 Task: Create a new event for a project debrief and lessons learned meeting on the 16th at 8:30 PM to 9:00 PM.
Action: Mouse moved to (44, 77)
Screenshot: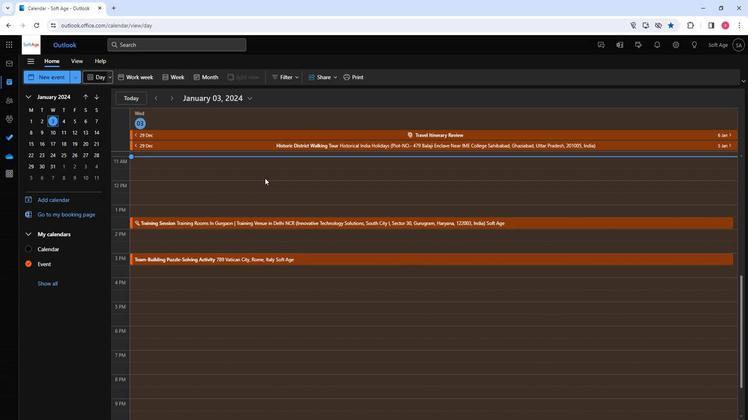 
Action: Mouse pressed left at (44, 77)
Screenshot: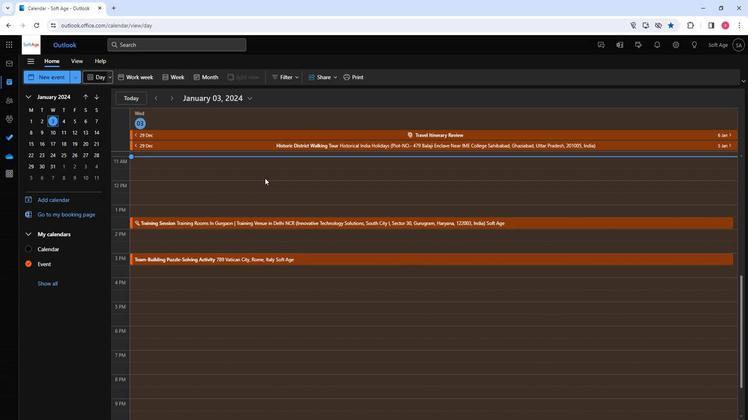 
Action: Mouse moved to (192, 123)
Screenshot: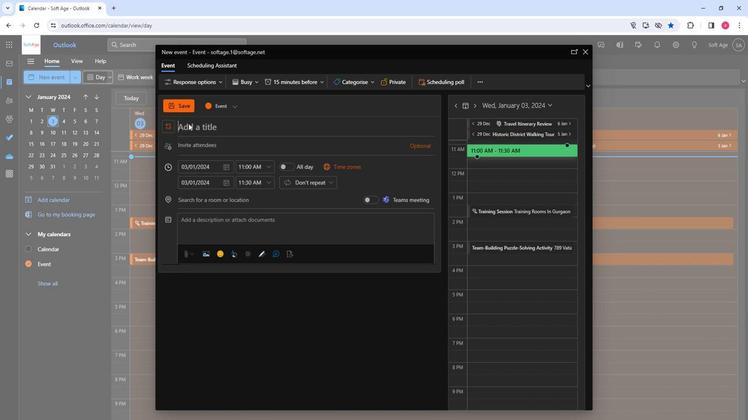 
Action: Mouse pressed left at (192, 123)
Screenshot: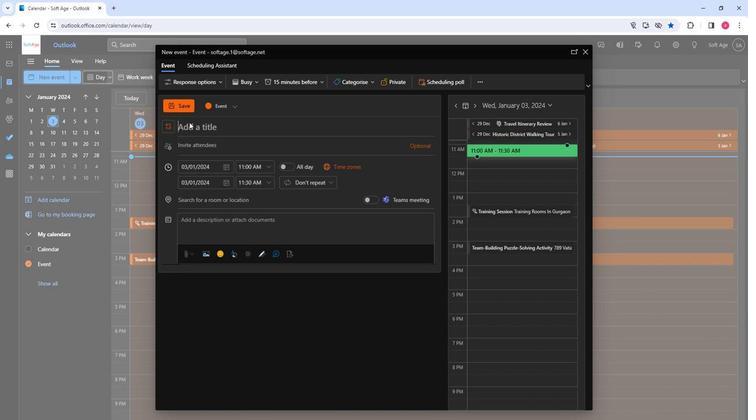 
Action: Mouse moved to (192, 125)
Screenshot: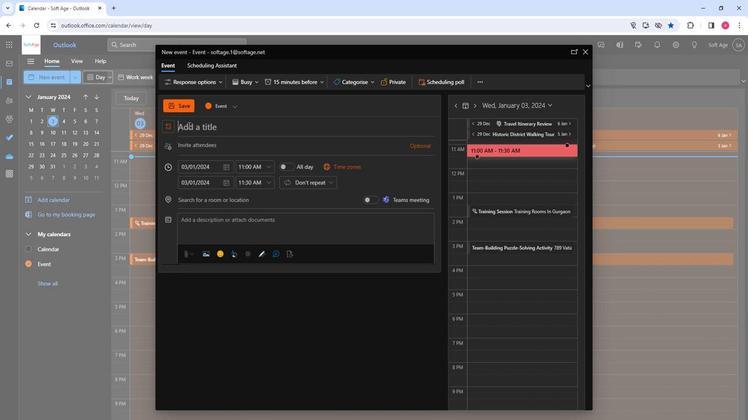 
Action: Key pressed <Key.shift>Project<Key.space><Key.shift><Key.shift><Key.shift>debreif<Key.space><Key.shift><Key.shift>And<Key.backspace><Key.backspace><Key.backspace><Key.backspace>
Screenshot: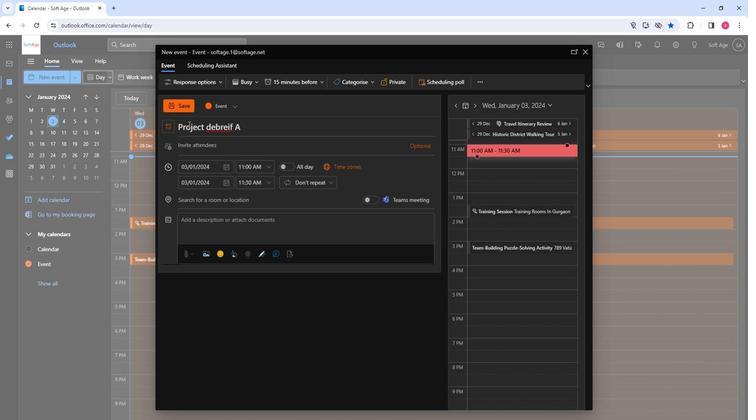 
Action: Mouse moved to (192, 125)
Screenshot: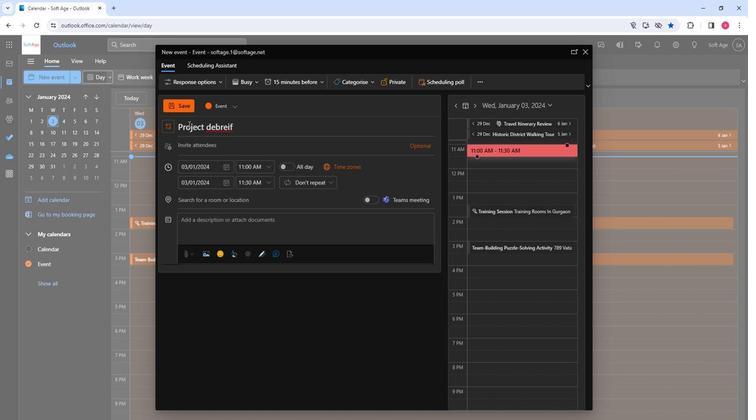
Action: Key pressed <Key.backspace>
Screenshot: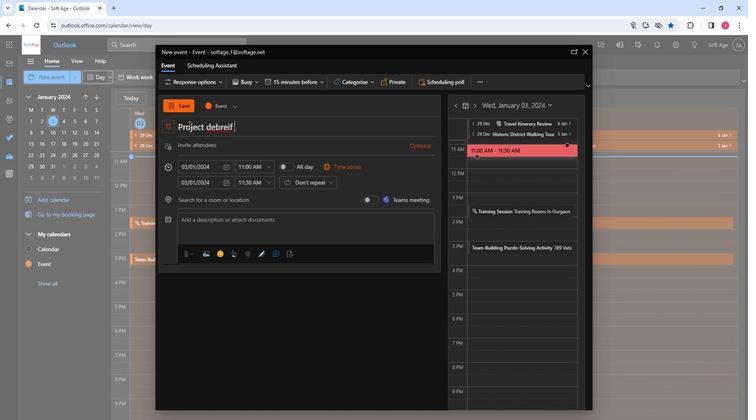 
Action: Mouse moved to (193, 125)
Screenshot: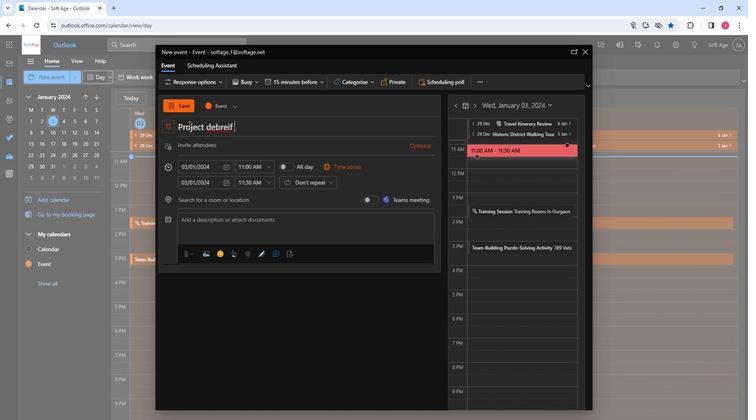 
Action: Key pressed <Key.backspace><Key.backspace>
Screenshot: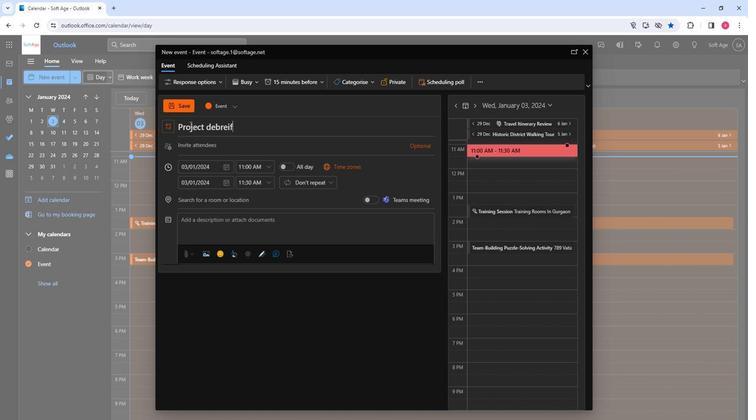 
Action: Mouse moved to (198, 152)
Screenshot: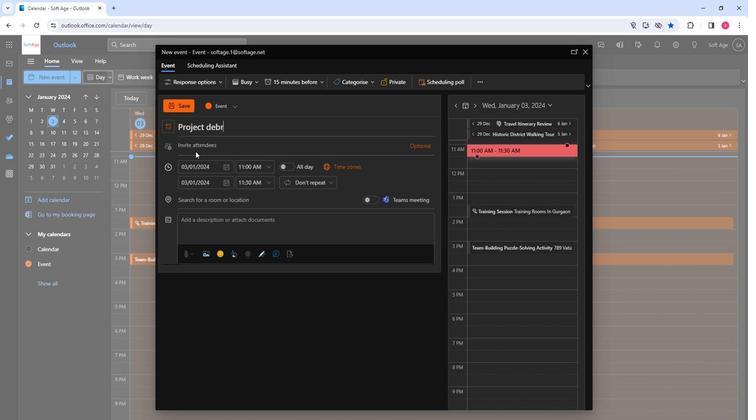 
Action: Key pressed <Key.backspace>
Screenshot: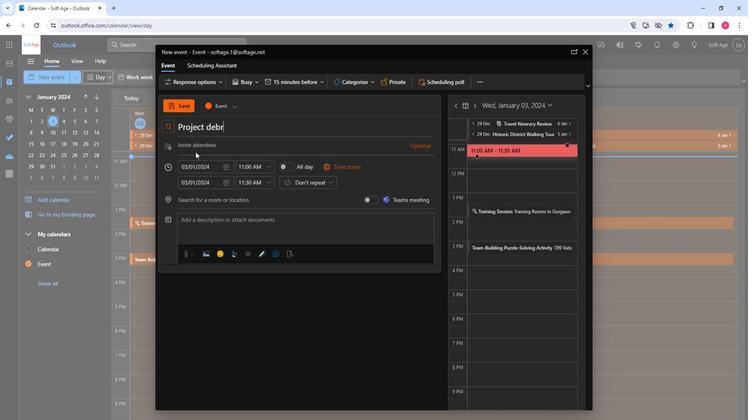 
Action: Mouse moved to (199, 152)
Screenshot: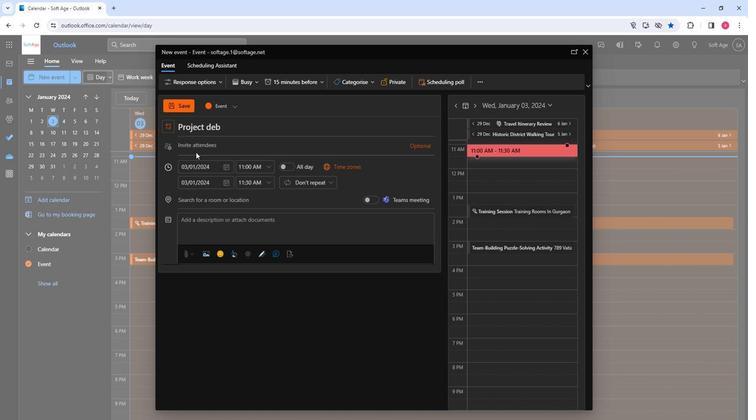 
Action: Key pressed <Key.backspace>
Screenshot: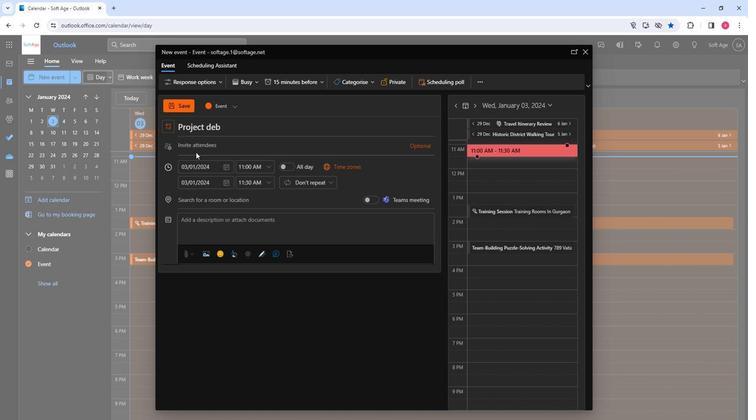 
Action: Mouse moved to (201, 153)
Screenshot: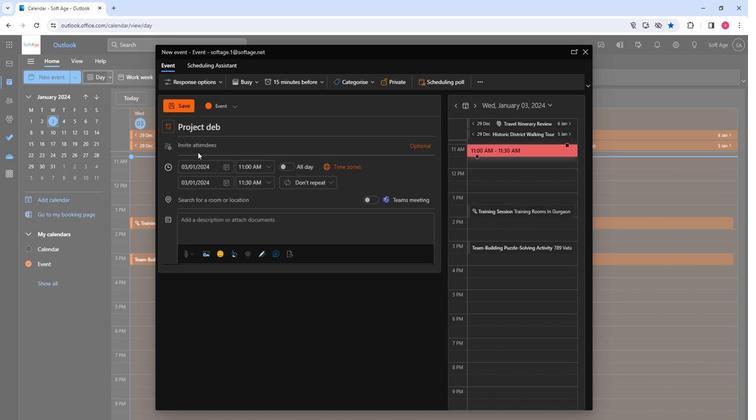 
Action: Key pressed <Key.backspace>
Screenshot: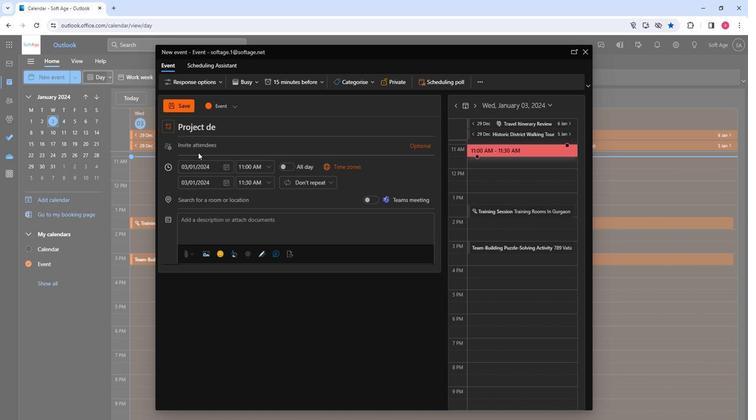 
Action: Mouse moved to (201, 153)
Screenshot: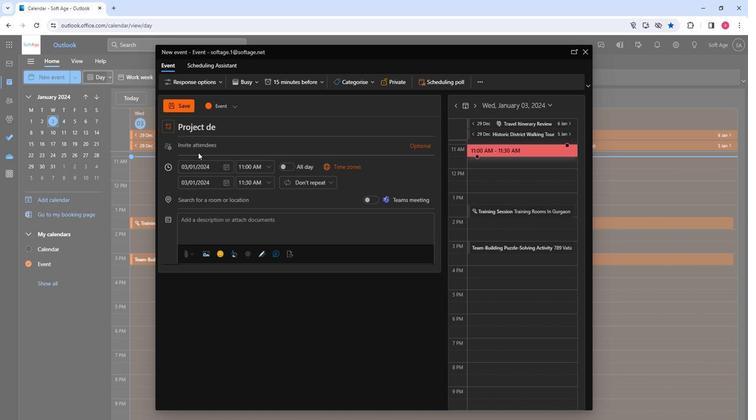 
Action: Key pressed <Key.backspace><Key.shift>Debreif<Key.space><Key.shift>And<Key.backspace><Key.backspace><Key.backspace><Key.backspace><Key.backspace><Key.backspace><Key.backspace>ief<Key.space>and<Key.space><Key.backspace><Key.backspace><Key.backspace><Key.backspace><Key.shift>And<Key.space><Key.shift><Key.shift><Key.shift><Key.shift><Key.shift><Key.shift><Key.shift><Key.shift><Key.shift><Key.shift><Key.shift><Key.shift><Key.shift><Key.shift><Key.shift><Key.shift><Key.shift><Key.shift><Key.shift><Key.shift><Key.shift><Key.shift><Key.shift><Key.shift><Key.shift><Key.shift><Key.shift><Key.shift><Key.shift><Key.shift><Key.shift><Key.shift><Key.shift><Key.shift><Key.shift><Key.shift><Key.shift><Key.shift><Key.shift><Key.shift><Key.shift><Key.shift><Key.shift><Key.shift><Key.shift><Key.shift><Key.shift><Key.shift><Key.shift><Key.shift><Key.shift><Key.shift><Key.shift><Key.shift><Key.shift><Key.shift><Key.shift><Key.shift><Key.shift><Key.shift><Key.shift><Key.shift><Key.shift><Key.shift><Key.shift><Key.shift><Key.shift><Key.shift><Key.shift><Key.shift><Key.shift><Key.shift><Key.shift><Key.shift><Key.shift><Key.shift><Key.shift><Key.shift><Key.shift><Key.shift><Key.shift><Key.shift><Key.shift><Key.shift><Key.shift><Key.shift><Key.shift><Key.shift><Key.shift><Key.shift><Key.shift><Key.shift><Key.shift><Key.shift><Key.shift><Key.shift><Key.shift><Key.shift><Key.shift><Key.shift><Key.shift><Key.shift><Key.shift><Key.shift><Key.shift><Key.shift><Key.shift><Key.shift><Key.shift><Key.shift><Key.shift><Key.shift><Key.shift><Key.shift><Key.shift><Key.shift><Key.shift><Key.shift><Key.shift><Key.shift><Key.shift><Key.shift><Key.shift><Key.shift><Key.shift><Key.shift><Key.shift><Key.shift><Key.shift><Key.shift><Key.shift><Key.shift><Key.shift><Key.shift><Key.shift><Key.shift><Key.shift><Key.shift><Key.shift><Key.shift><Key.shift><Key.shift><Key.shift><Key.shift><Key.shift><Key.shift><Key.shift><Key.shift><Key.shift><Key.shift>Lesson<Key.space><Key.shift><Key.shift><Key.shift><Key.shift><Key.shift><Key.shift><Key.shift>Learned<Key.space><Key.shift>Meeting
Screenshot: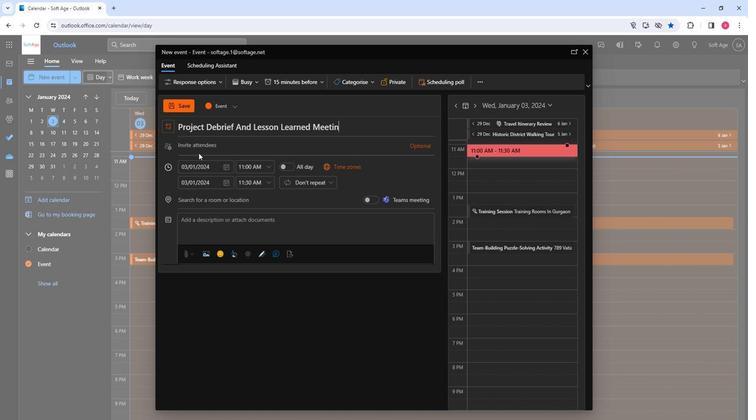 
Action: Mouse moved to (227, 149)
Screenshot: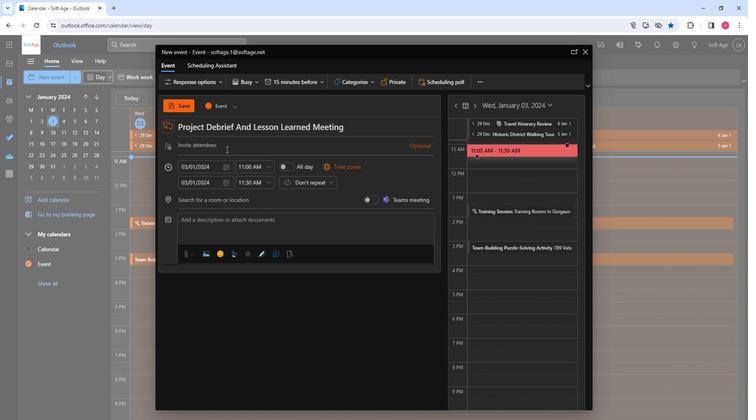 
Action: Mouse pressed left at (227, 149)
Screenshot: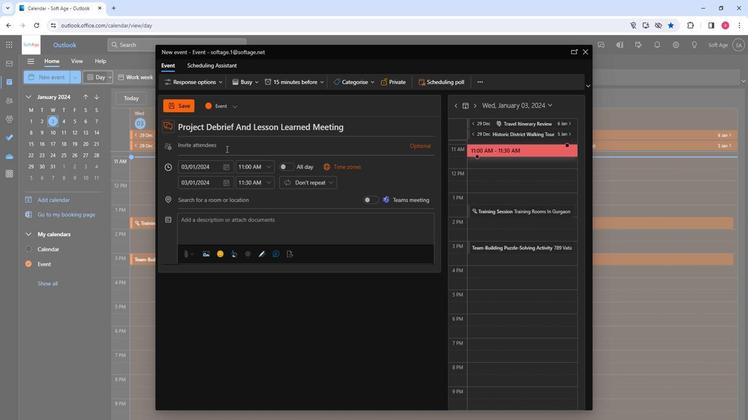 
Action: Key pressed so
Screenshot: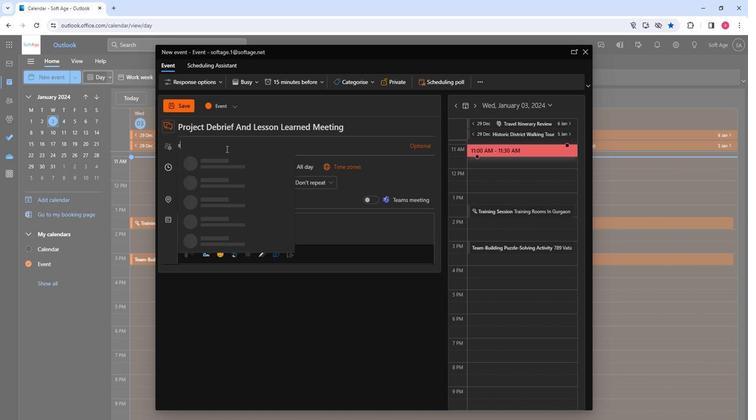
Action: Mouse moved to (225, 185)
Screenshot: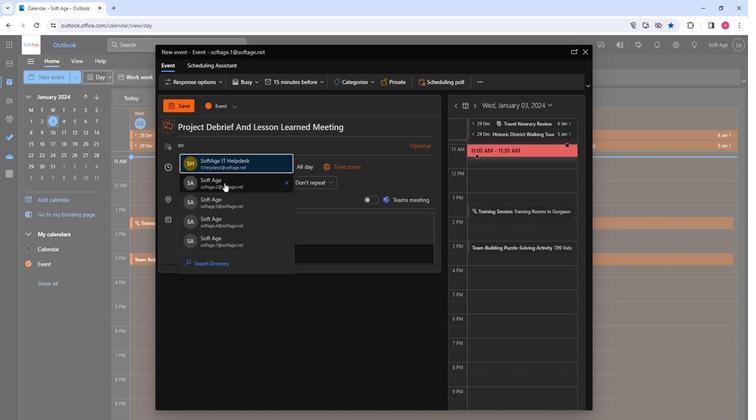 
Action: Mouse pressed left at (225, 185)
Screenshot: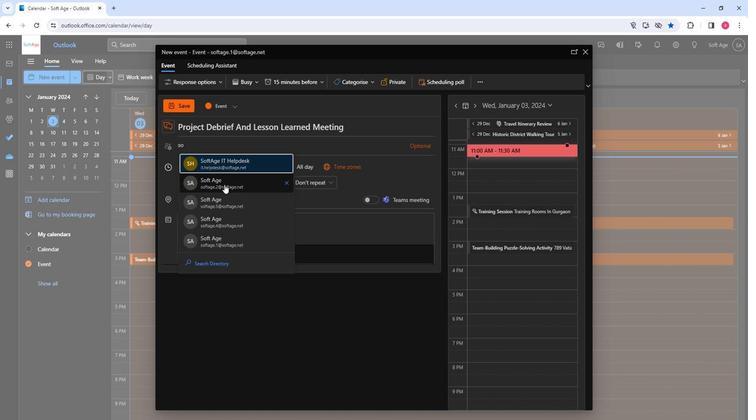 
Action: Mouse moved to (226, 185)
Screenshot: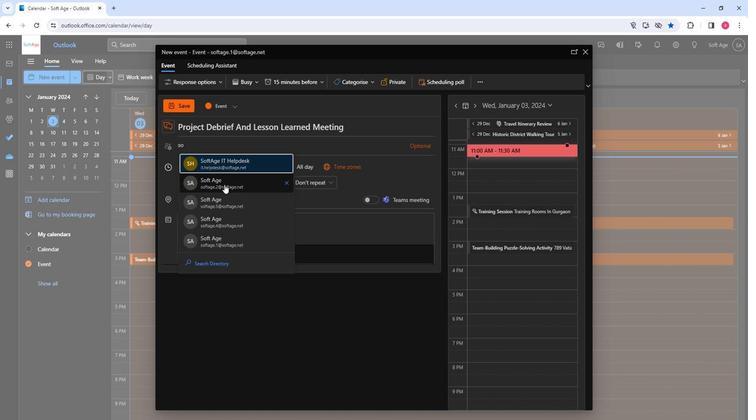 
Action: Key pressed so
Screenshot: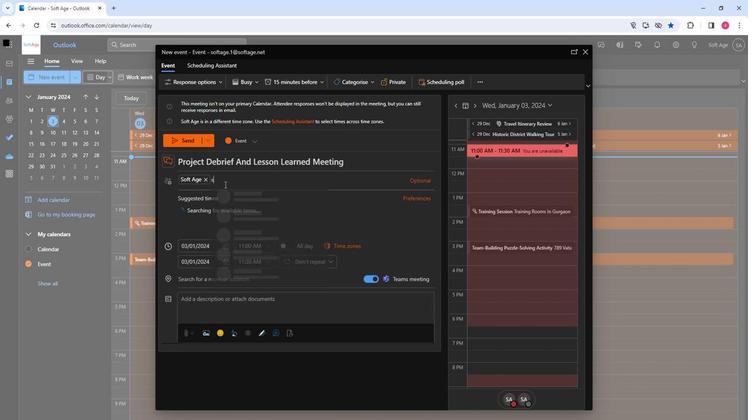
Action: Mouse moved to (242, 243)
Screenshot: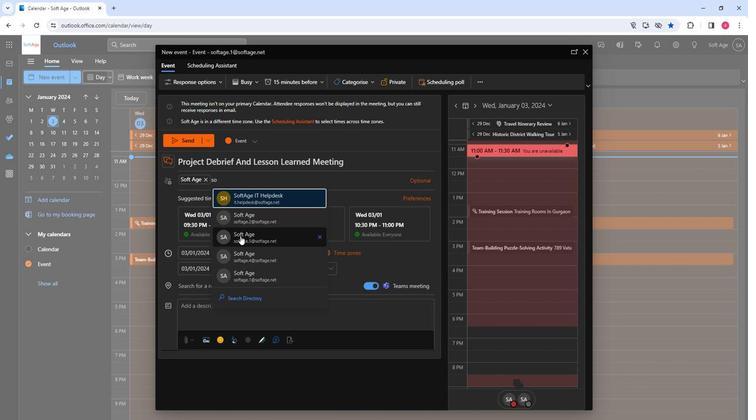 
Action: Mouse pressed left at (242, 243)
Screenshot: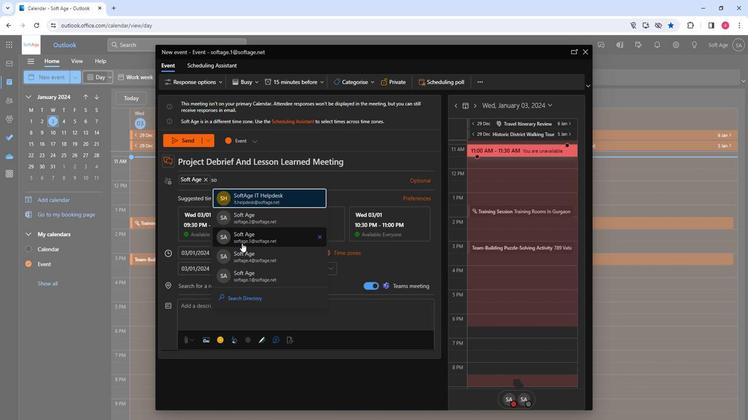 
Action: Key pressed so
Screenshot: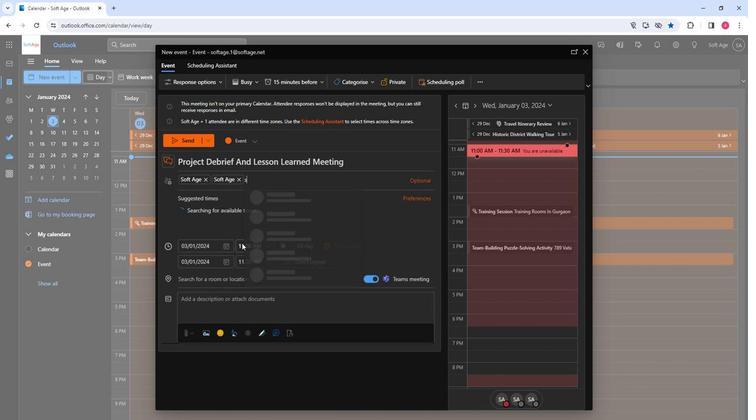 
Action: Mouse moved to (285, 260)
Screenshot: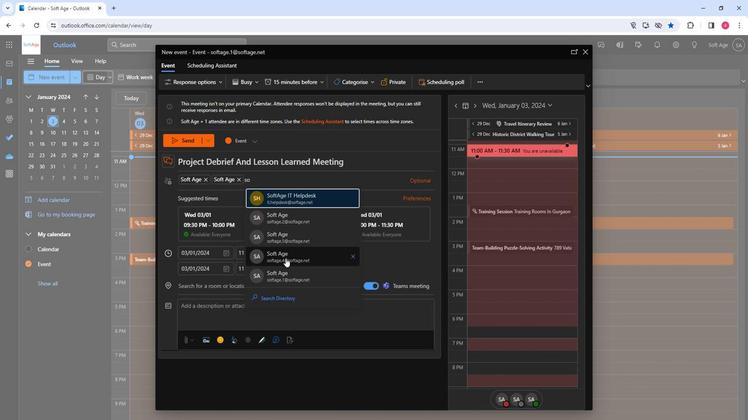 
Action: Mouse pressed left at (285, 260)
Screenshot: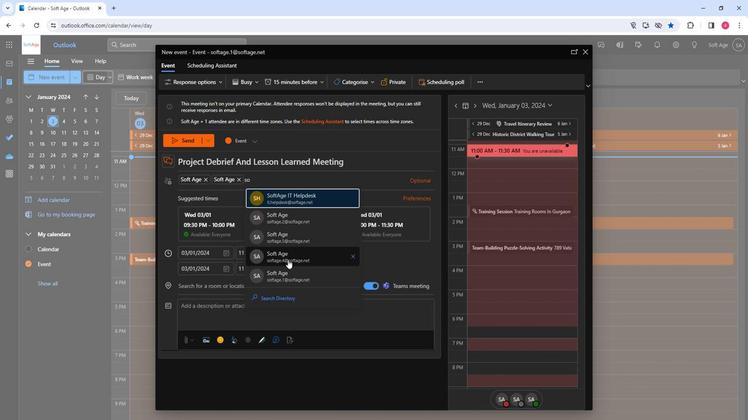 
Action: Key pressed so
Screenshot: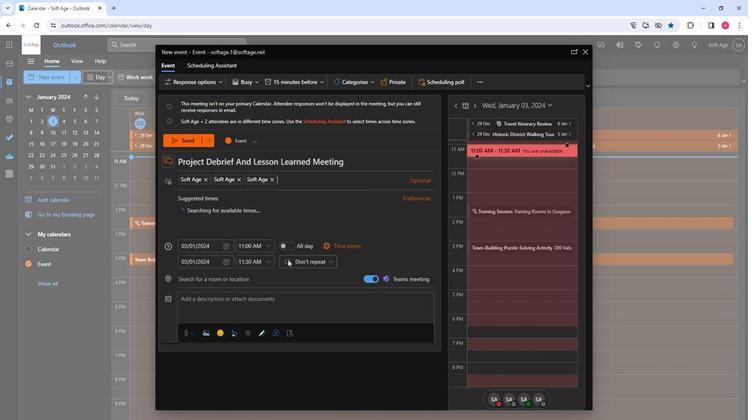 
Action: Mouse moved to (295, 269)
Screenshot: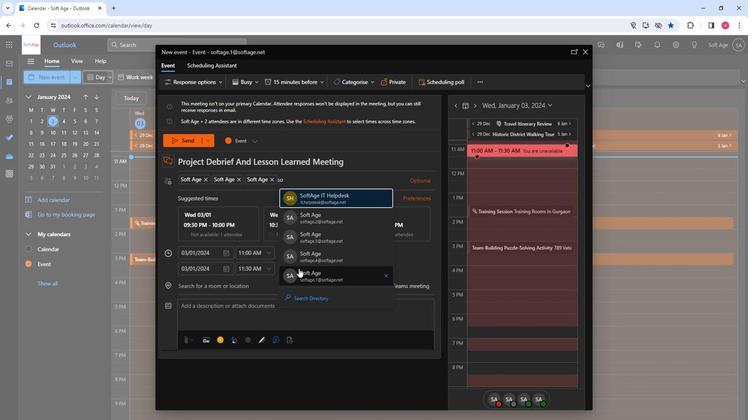 
Action: Mouse pressed left at (295, 269)
Screenshot: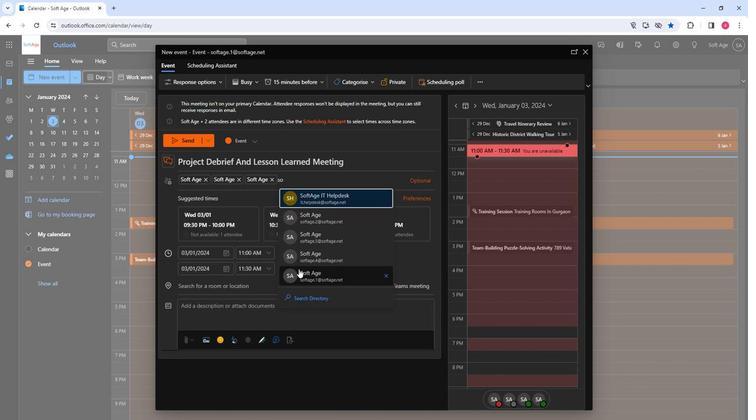 
Action: Mouse moved to (228, 254)
Screenshot: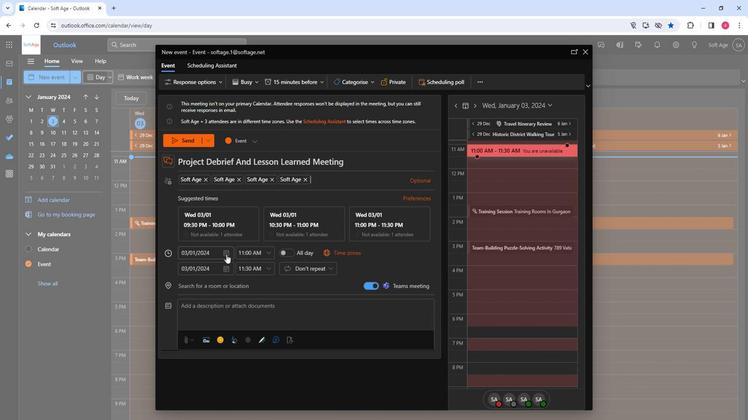 
Action: Mouse pressed left at (228, 254)
Screenshot: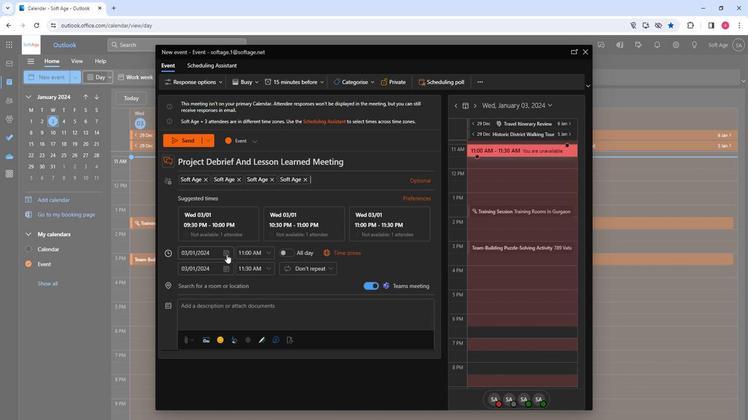 
Action: Mouse moved to (203, 318)
Screenshot: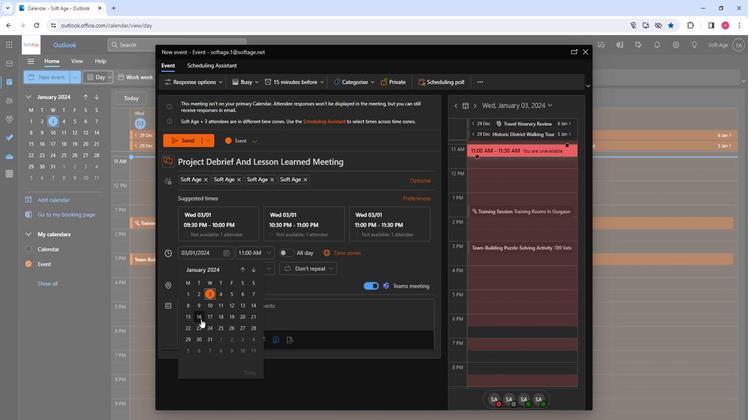 
Action: Mouse pressed left at (203, 318)
Screenshot: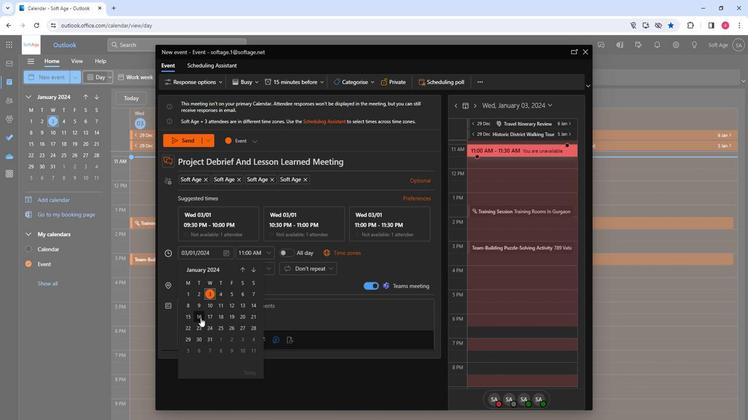 
Action: Mouse moved to (264, 254)
Screenshot: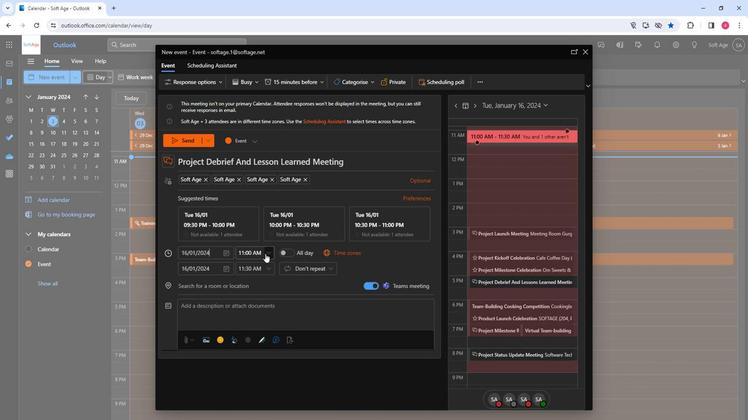 
Action: Mouse pressed left at (264, 254)
Screenshot: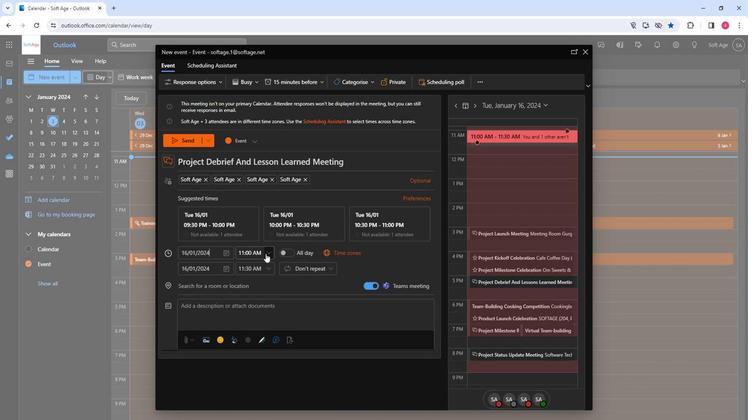 
Action: Mouse moved to (255, 285)
Screenshot: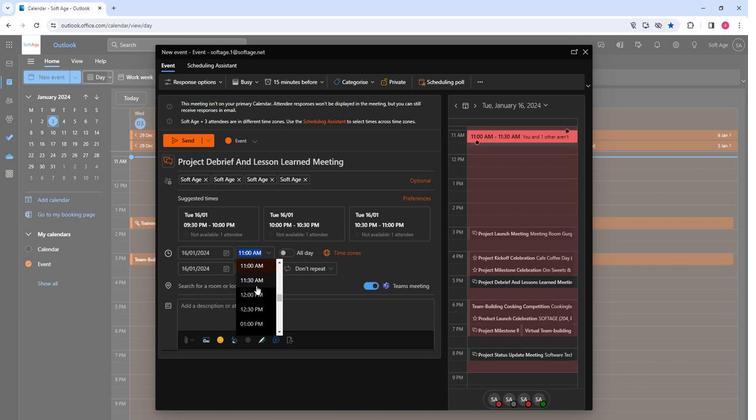 
Action: Mouse scrolled (255, 285) with delta (0, 0)
Screenshot: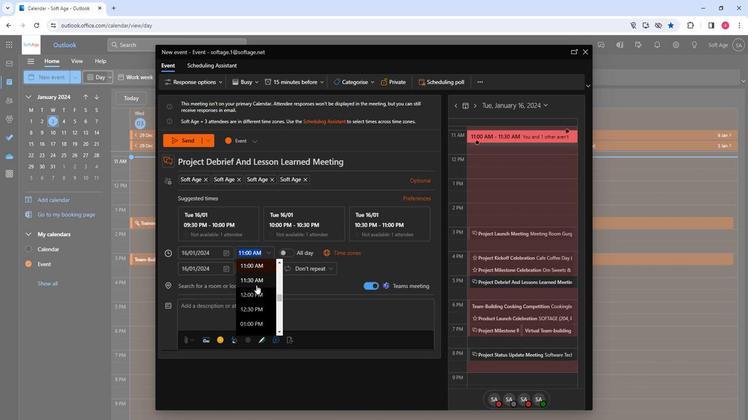 
Action: Mouse moved to (258, 291)
Screenshot: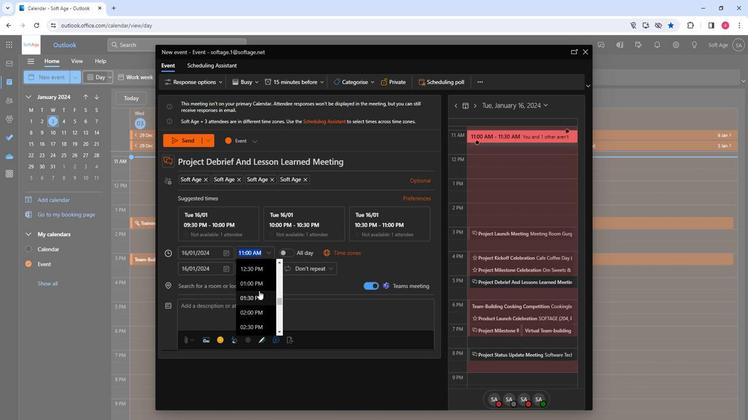 
Action: Mouse scrolled (258, 290) with delta (0, 0)
Screenshot: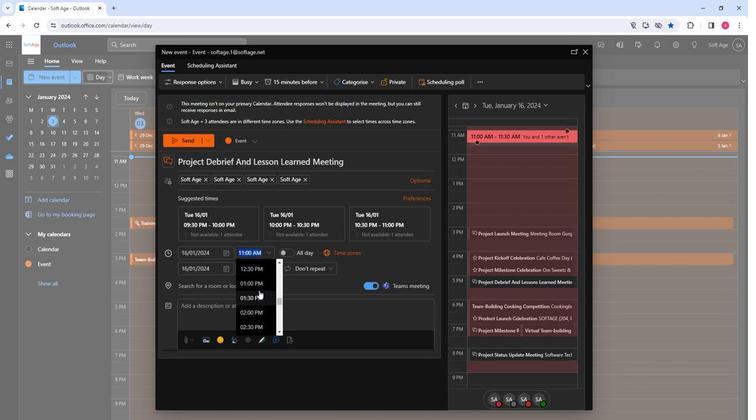 
Action: Mouse scrolled (258, 291) with delta (0, 0)
Screenshot: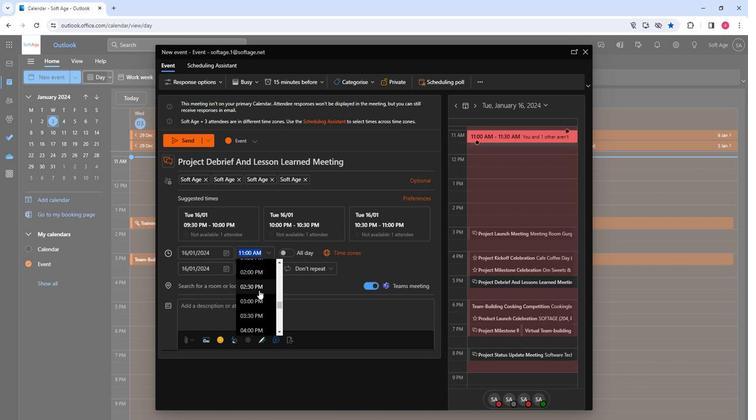 
Action: Mouse moved to (256, 300)
Screenshot: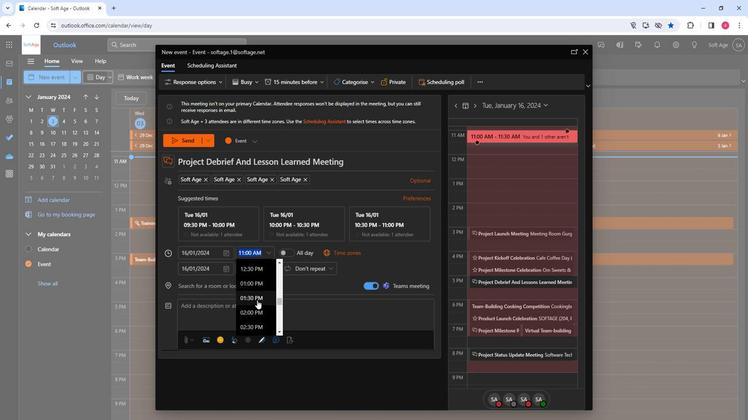 
Action: Mouse scrolled (256, 300) with delta (0, 0)
Screenshot: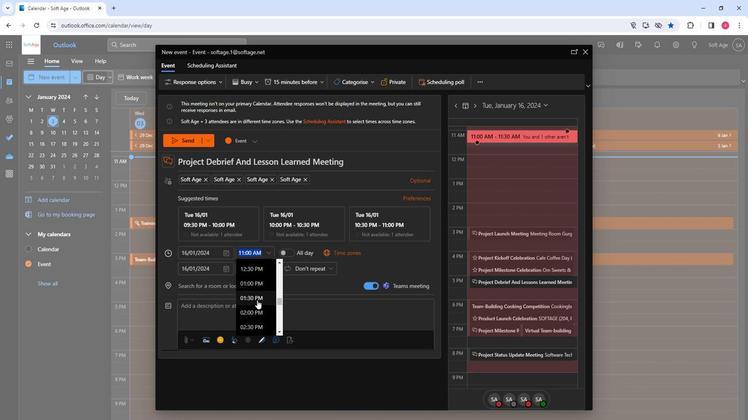 
Action: Mouse scrolled (256, 300) with delta (0, 0)
Screenshot: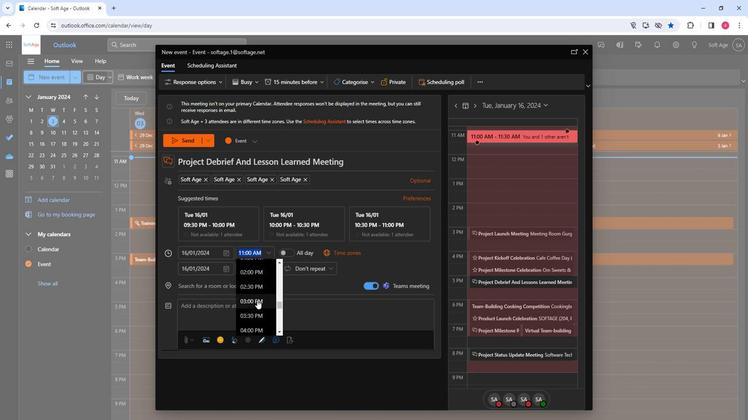 
Action: Mouse scrolled (256, 300) with delta (0, 0)
Screenshot: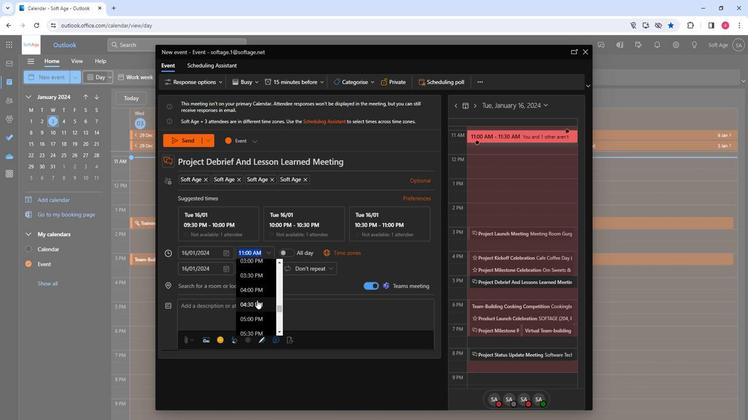 
Action: Mouse moved to (258, 294)
Screenshot: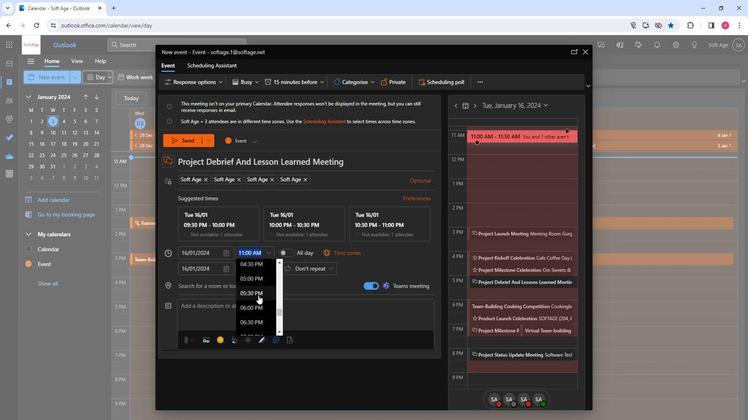 
Action: Mouse scrolled (258, 294) with delta (0, 0)
Screenshot: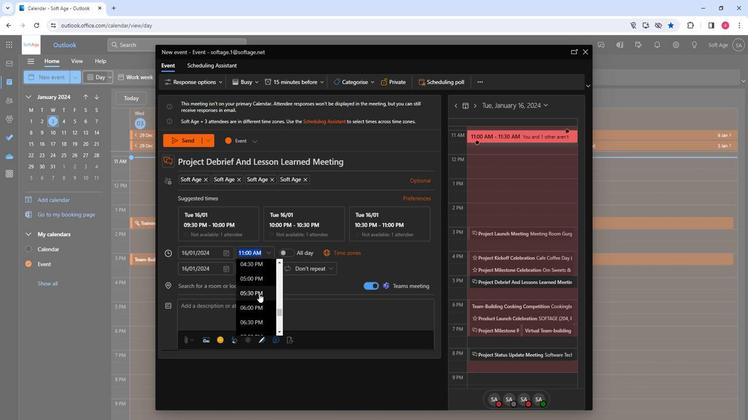 
Action: Mouse moved to (256, 283)
Screenshot: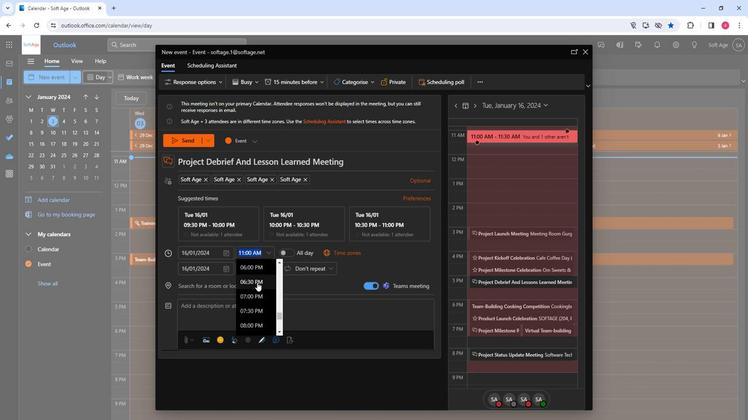 
Action: Mouse scrolled (256, 283) with delta (0, 0)
Screenshot: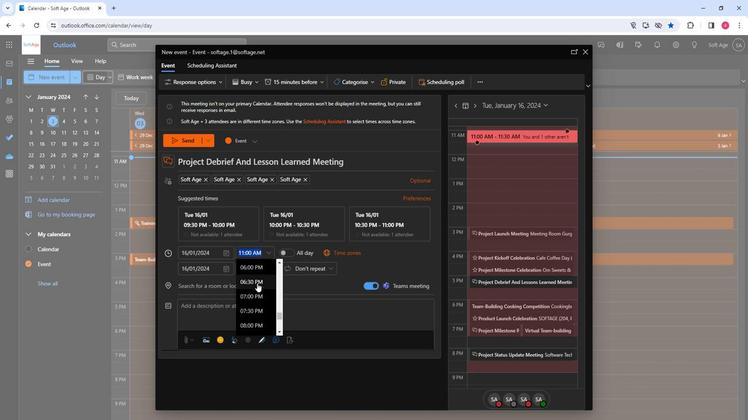 
Action: Mouse moved to (256, 301)
Screenshot: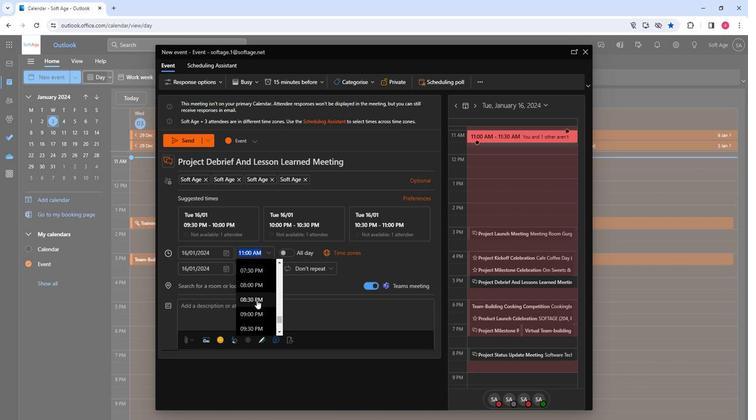 
Action: Mouse pressed left at (256, 301)
Screenshot: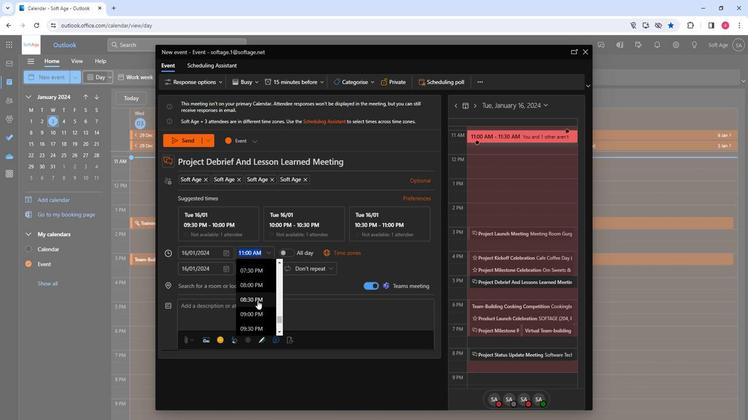 
Action: Mouse moved to (215, 283)
Screenshot: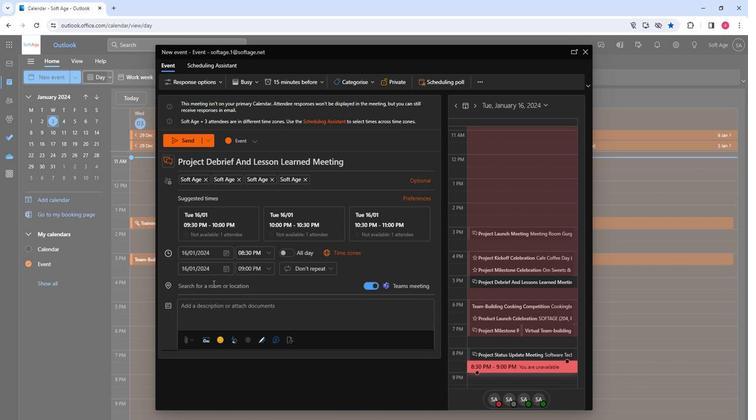 
Action: Mouse pressed left at (215, 283)
Screenshot: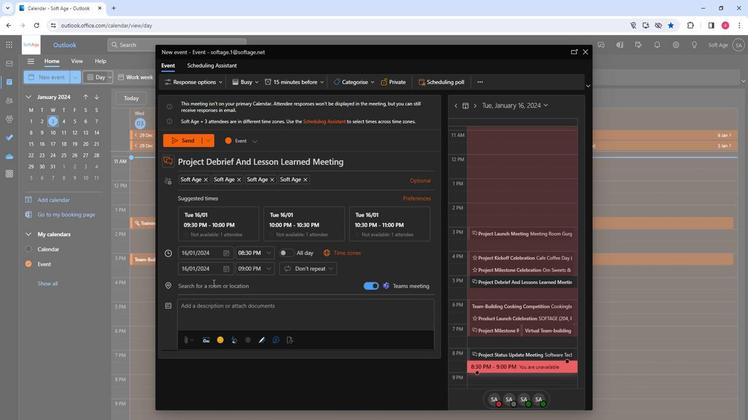 
Action: Mouse moved to (209, 288)
Screenshot: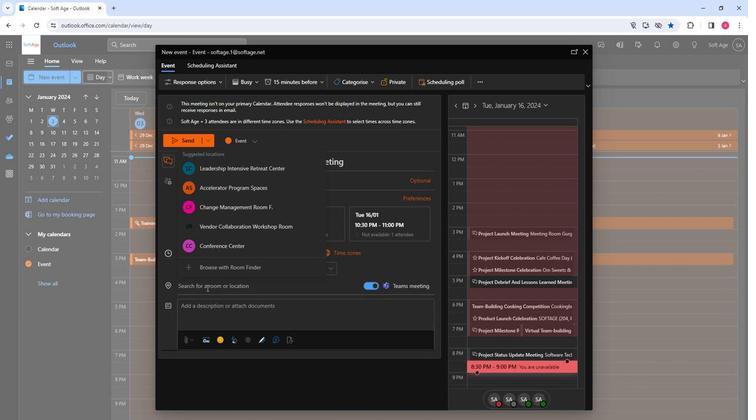 
Action: Key pressed c<Key.backspace>
Screenshot: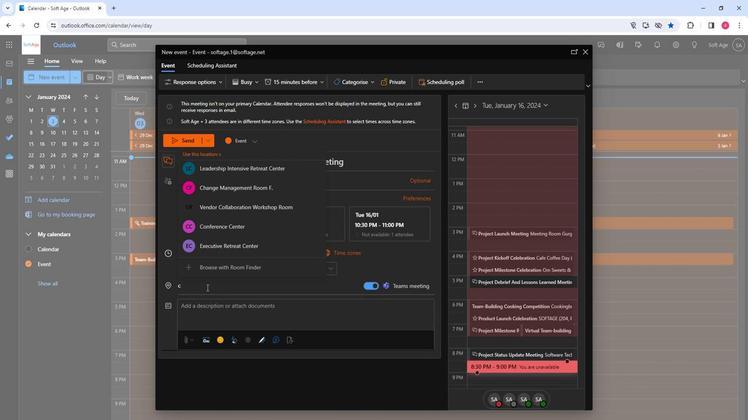 
Action: Mouse moved to (222, 308)
Screenshot: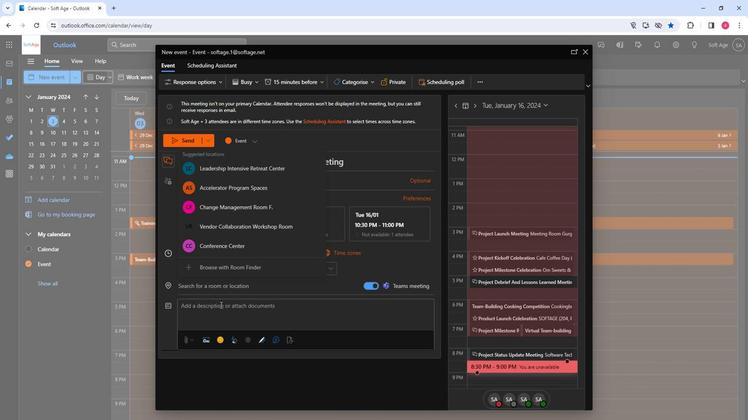 
Action: Mouse pressed left at (222, 308)
Screenshot: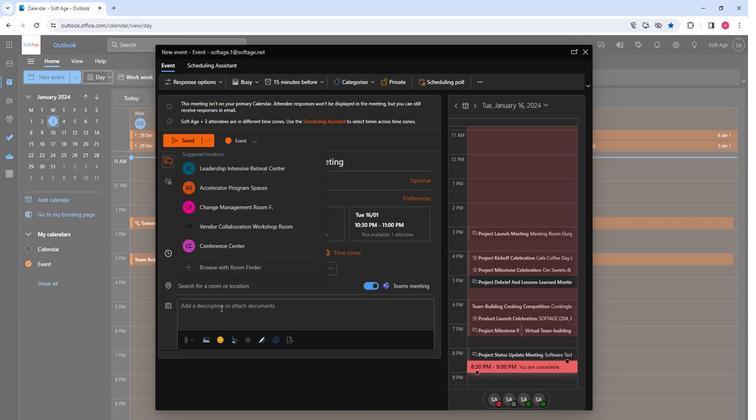 
Action: Mouse moved to (207, 288)
Screenshot: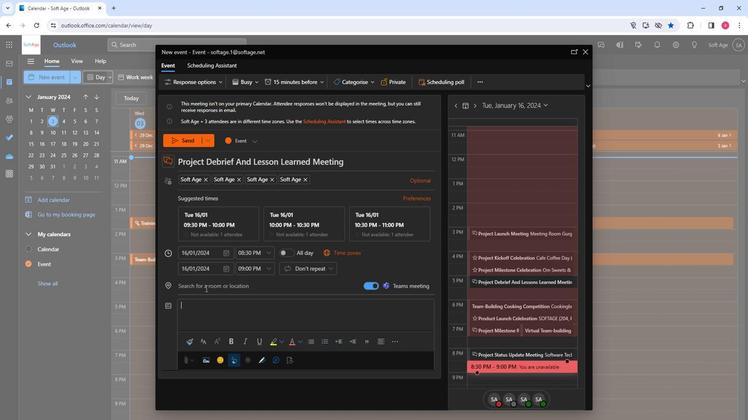 
Action: Mouse pressed left at (207, 288)
Screenshot: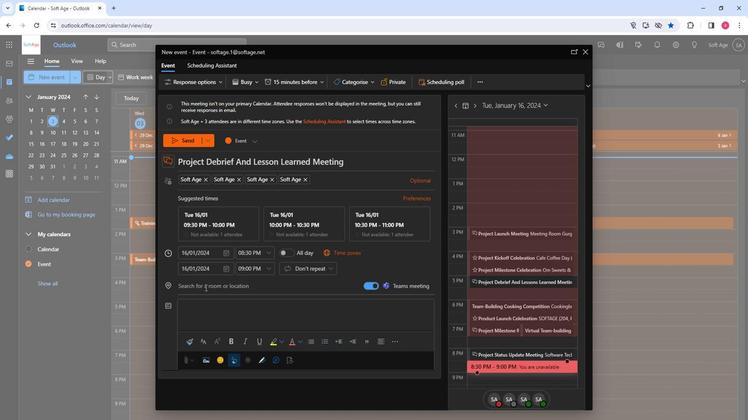 
Action: Mouse moved to (205, 316)
Screenshot: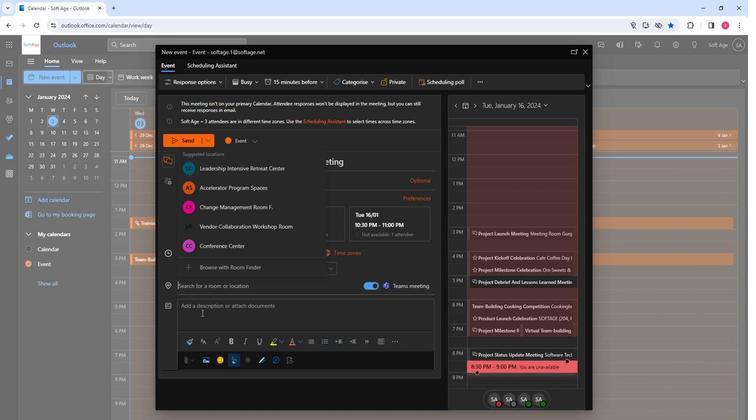 
Action: Mouse pressed left at (205, 316)
Screenshot: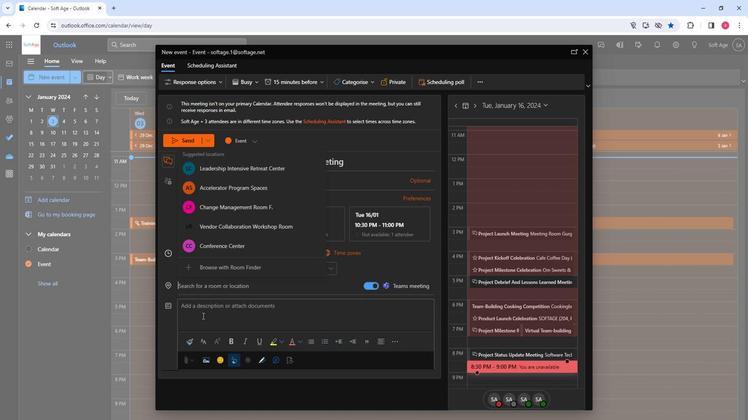 
Action: Mouse moved to (204, 290)
Screenshot: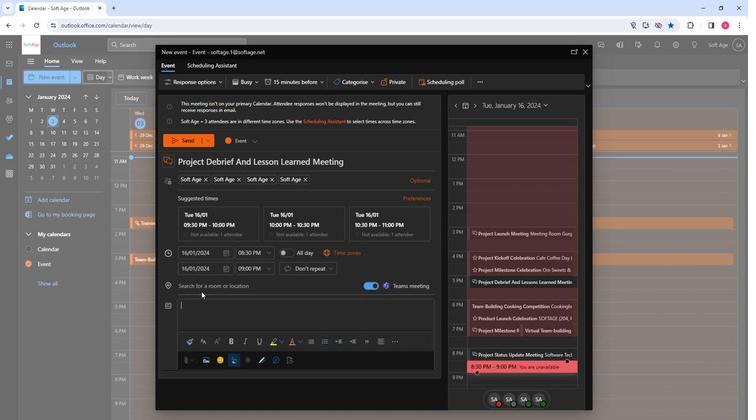 
Action: Mouse pressed left at (204, 290)
Screenshot: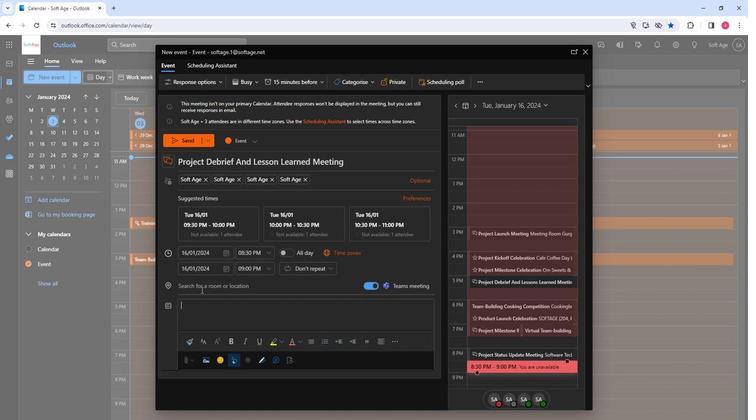
Action: Key pressed room
Screenshot: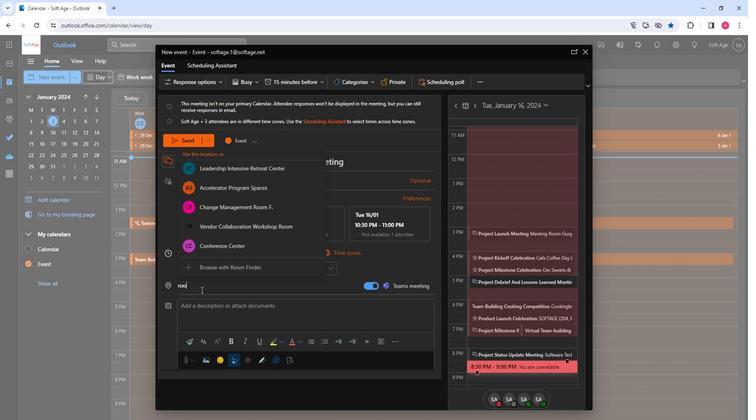 
Action: Mouse moved to (250, 228)
Screenshot: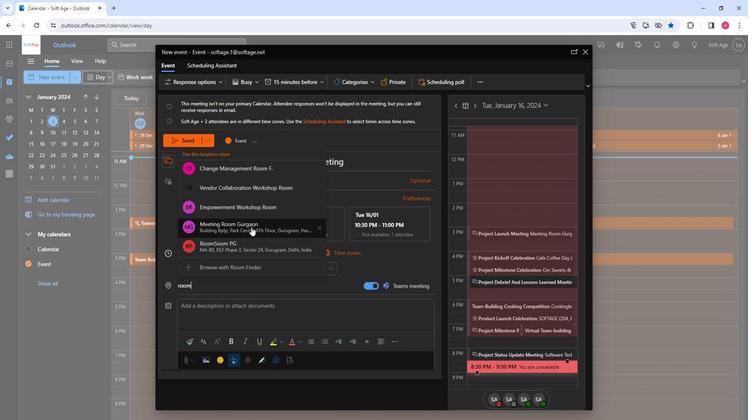 
Action: Mouse pressed left at (250, 228)
Screenshot: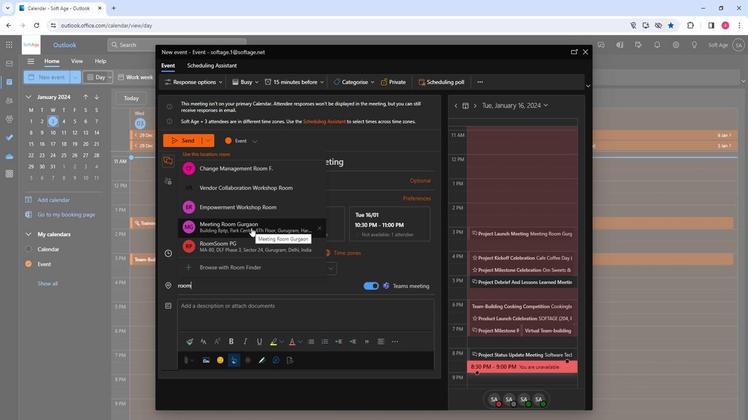 
Action: Mouse moved to (195, 305)
Screenshot: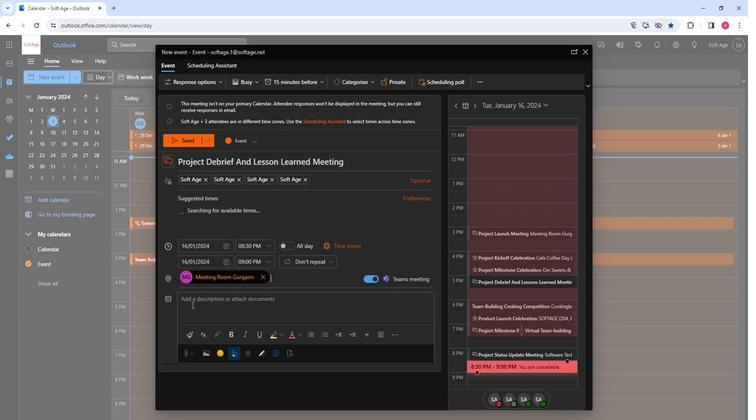 
Action: Mouse pressed left at (195, 305)
Screenshot: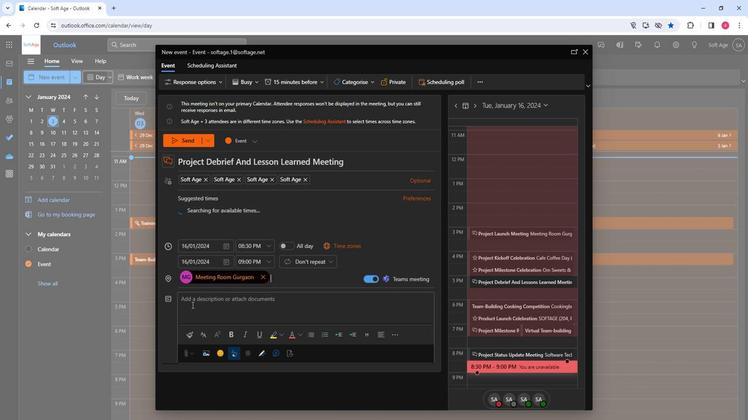 
Action: Key pressed <Key.shift>Reg<Key.backspace>flect,<Key.space>reine,<Key.space>and<Key.space><Key.backspace>
Screenshot: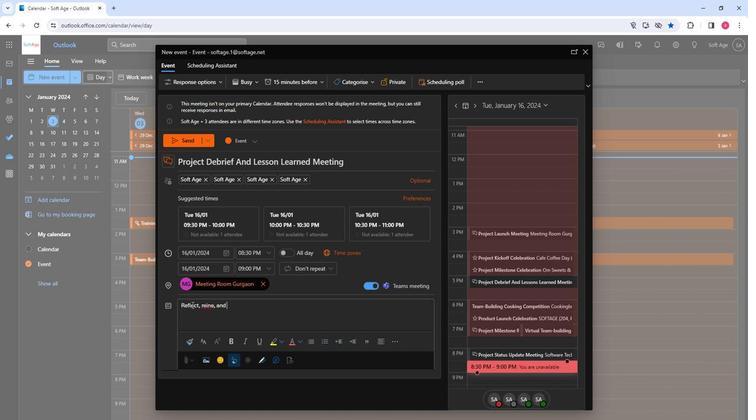 
Action: Mouse moved to (202, 311)
Screenshot: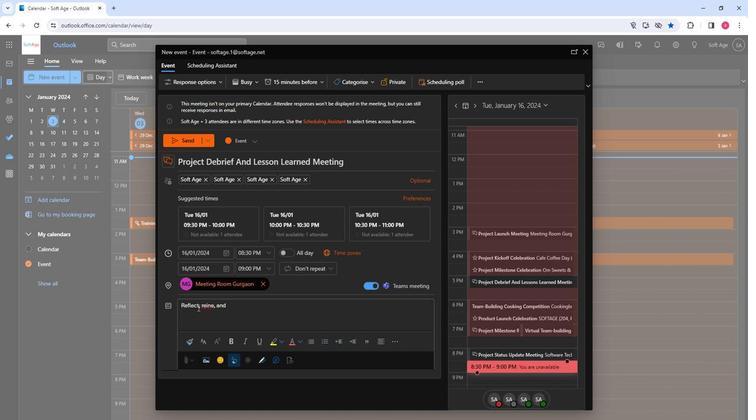 
Action: Key pressed <Key.backspace>
Screenshot: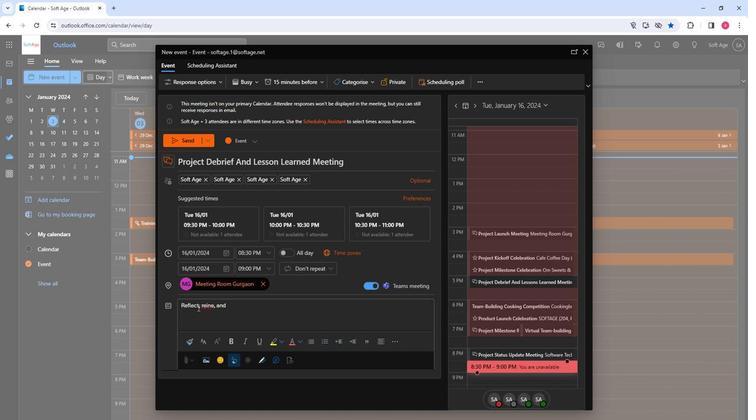 
Action: Mouse moved to (206, 313)
Screenshot: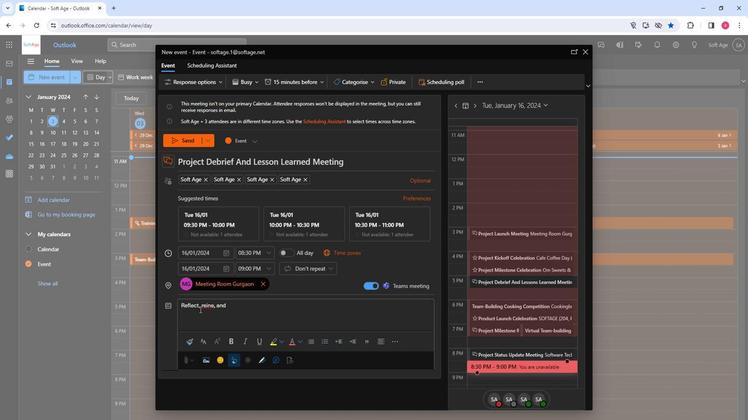 
Action: Key pressed <Key.backspace>
Screenshot: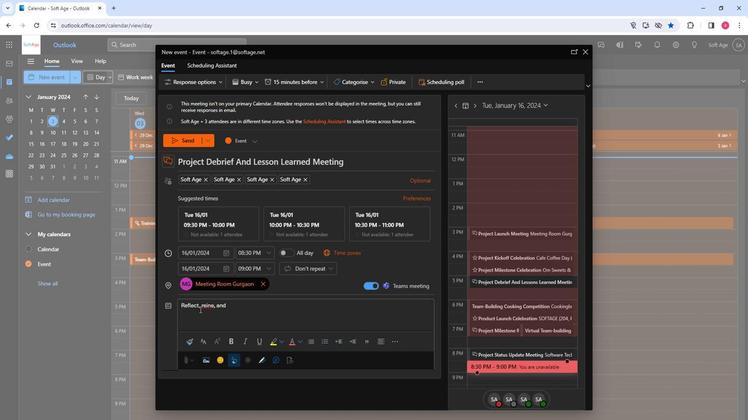 
Action: Mouse moved to (209, 316)
Screenshot: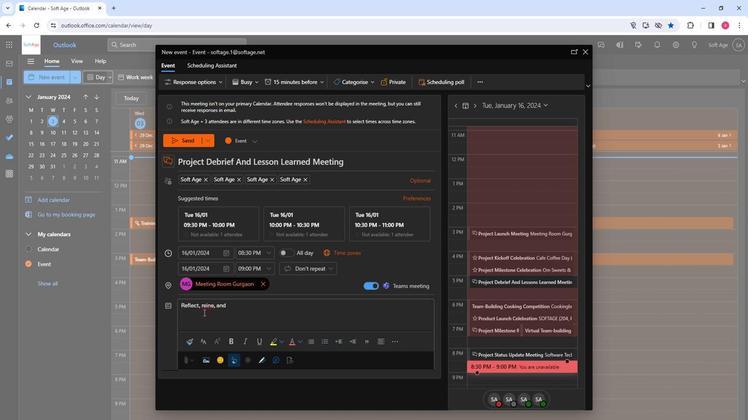 
Action: Key pressed <Key.backspace>
Screenshot: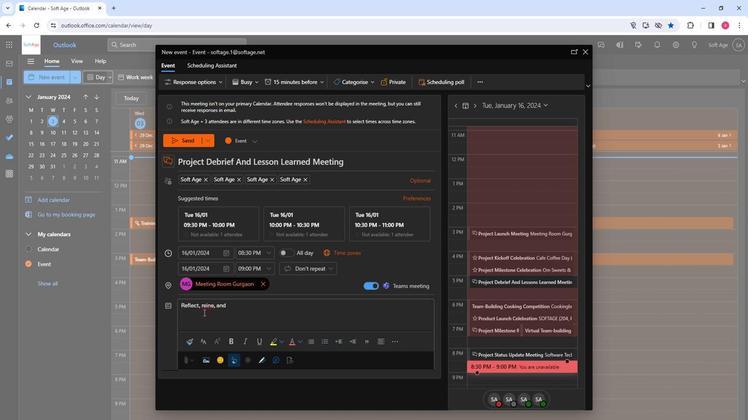 
Action: Mouse moved to (210, 318)
Screenshot: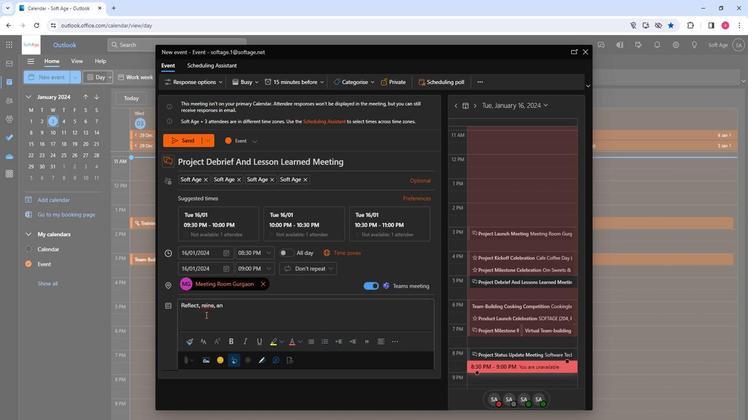 
Action: Key pressed <Key.backspace>
Screenshot: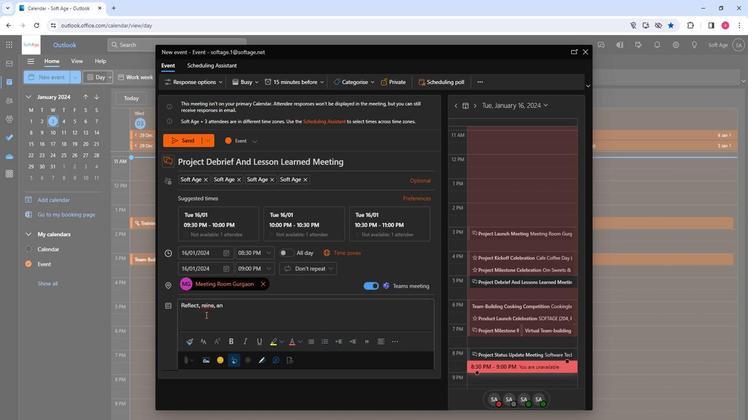
Action: Mouse moved to (211, 318)
Screenshot: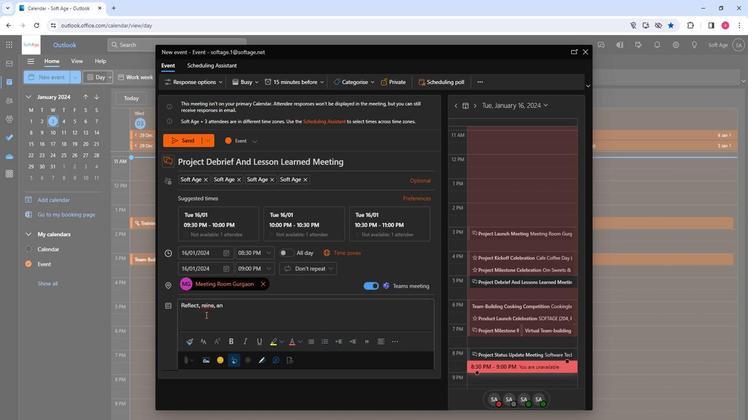 
Action: Key pressed <Key.backspace><Key.backspace><Key.backspace><Key.backspace>
Screenshot: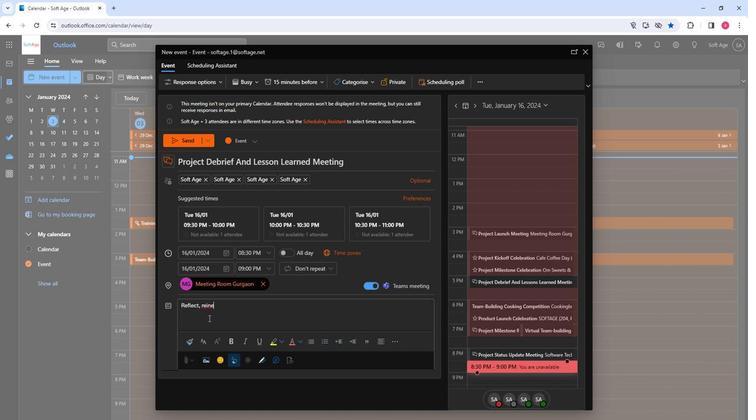 
Action: Mouse moved to (213, 318)
Screenshot: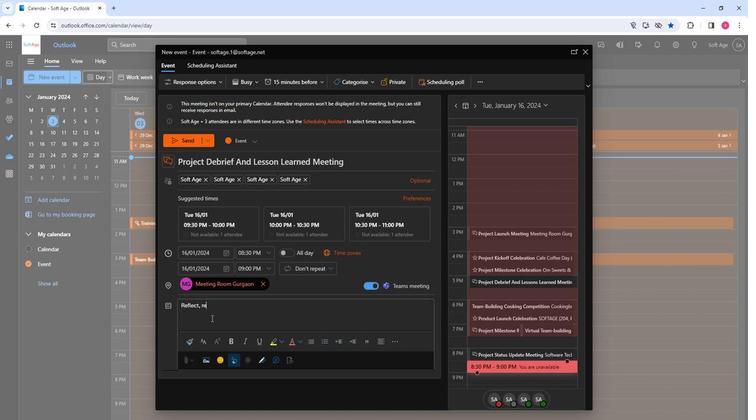 
Action: Key pressed <Key.backspace>efine,<Key.space>and<Key.space>grow<Key.shift>!<Key.space><Key.shift>Join<Key.space>our<Key.space>project<Key.space>debrief<Key.space>and<Key.space>lesson<Key.space>learned<Key.space>meeting.<Key.space><Key.shift>Evaulate<Key.space>successes,<Key.space>challenges,<Key.space>and<Key.space>collaboratively<Key.space>shape<Key.space>m<Key.backspace>a<Key.space>more<Key.space>successful<Key.space>path<Key.space>forward<Key.space><Key.shift>Celebrate<Key.space>and<Key.space>learn<Key.space>together
Screenshot: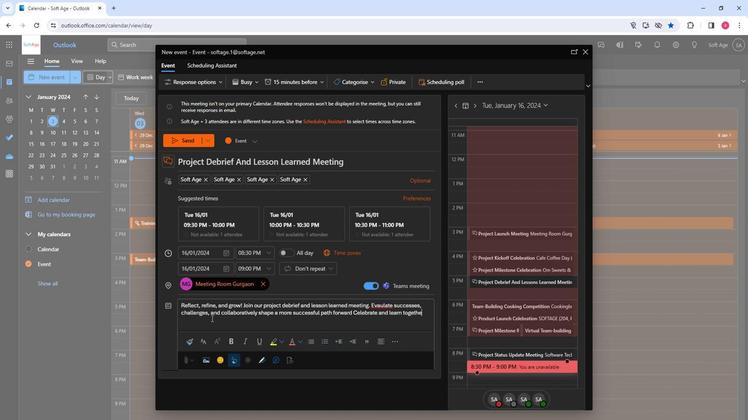 
Action: Mouse moved to (243, 319)
Screenshot: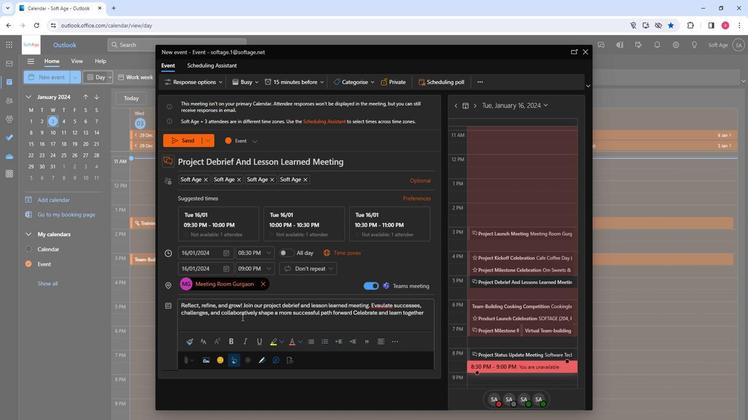 
Action: Key pressed .
Screenshot: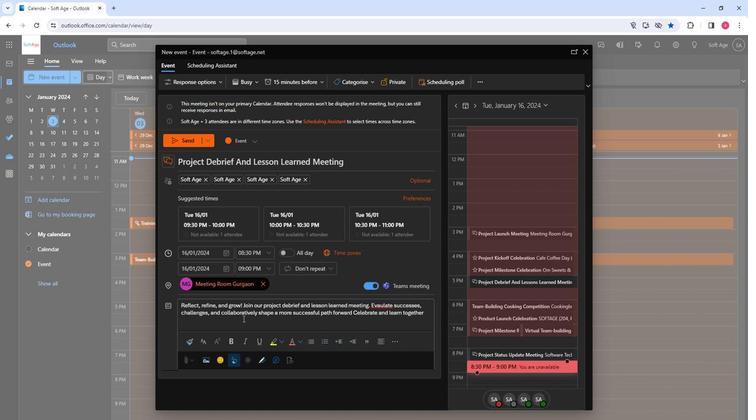 
Action: Mouse moved to (243, 313)
Screenshot: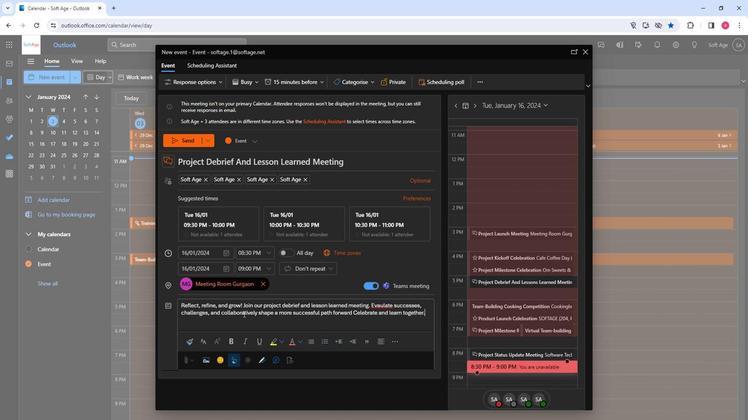 
Action: Mouse pressed left at (243, 313)
Screenshot: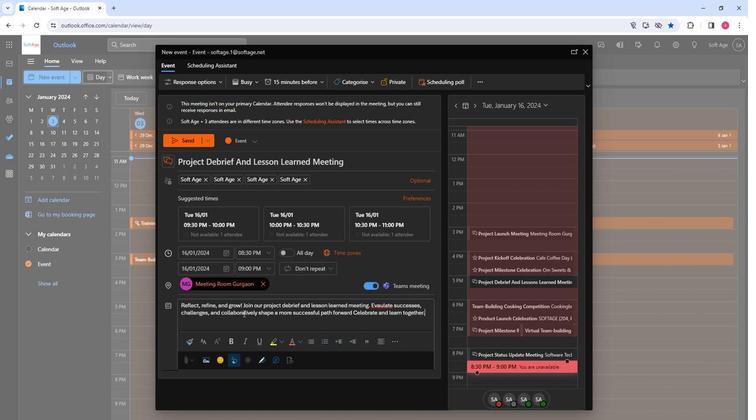 
Action: Mouse pressed left at (243, 313)
Screenshot: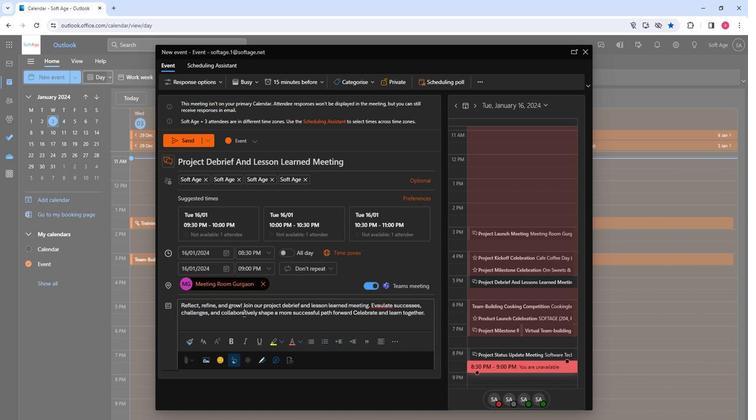 
Action: Mouse pressed left at (243, 313)
Screenshot: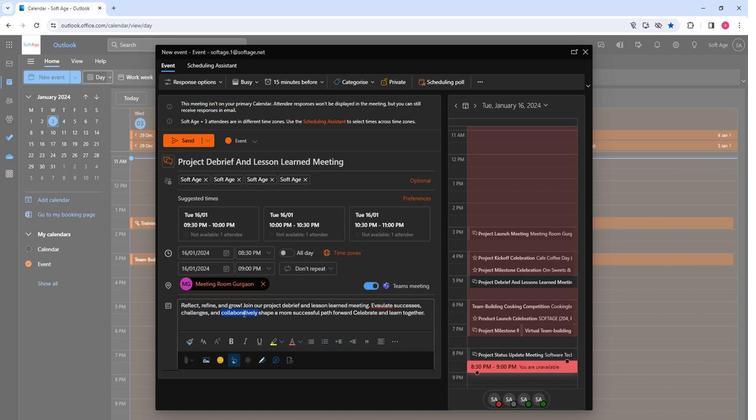 
Action: Mouse moved to (286, 300)
Screenshot: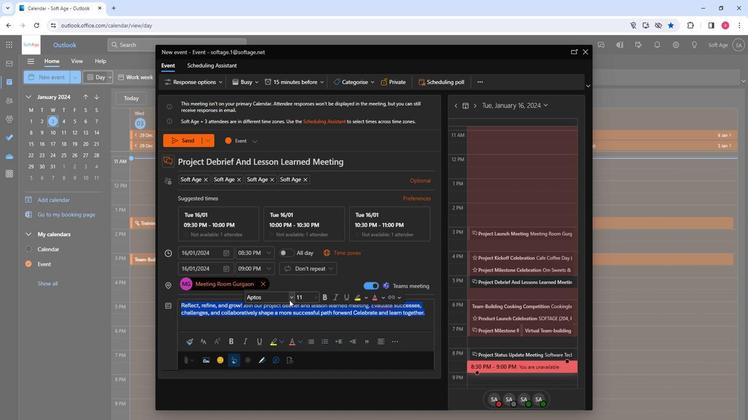 
Action: Mouse pressed left at (286, 300)
Screenshot: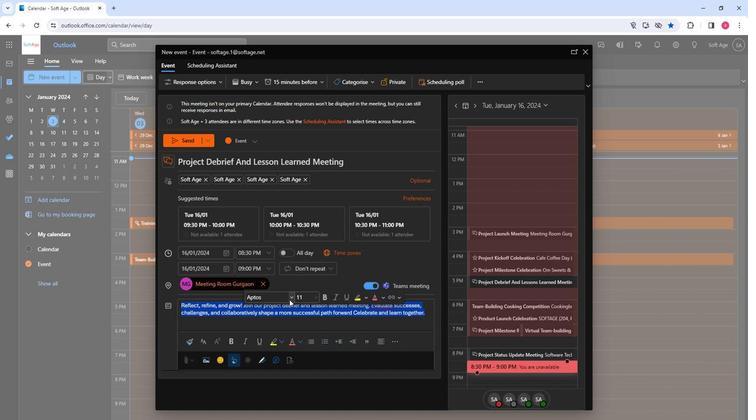 
Action: Mouse moved to (280, 261)
Screenshot: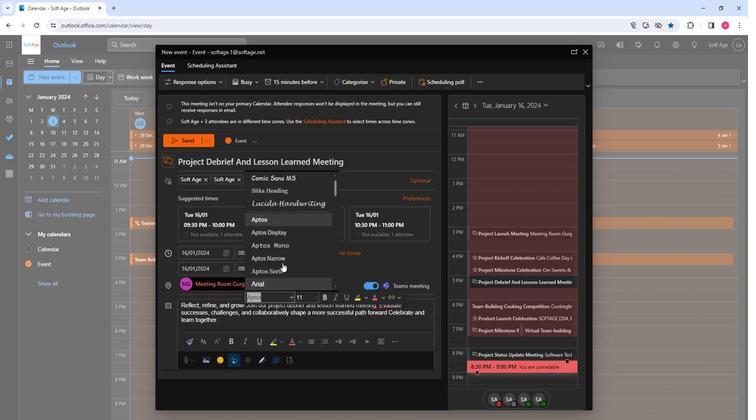 
Action: Mouse scrolled (280, 260) with delta (0, 0)
Screenshot: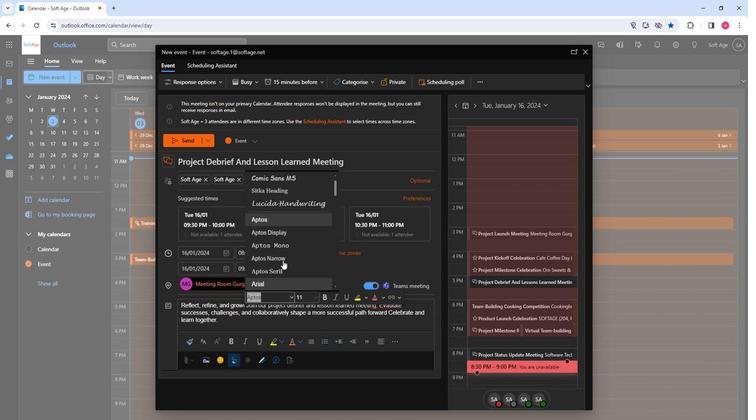 
Action: Mouse scrolled (280, 260) with delta (0, 0)
Screenshot: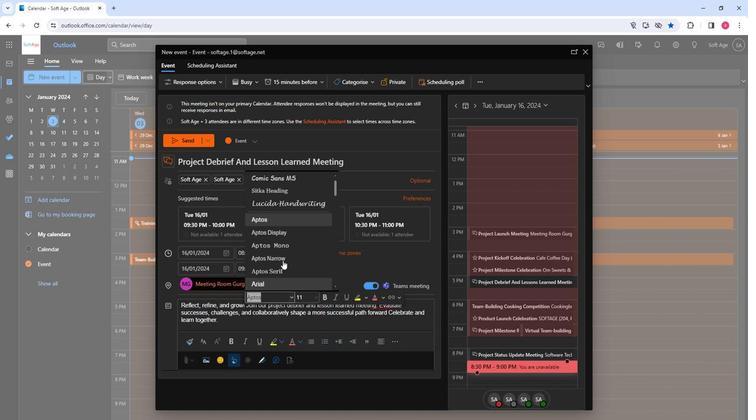 
Action: Mouse scrolled (280, 260) with delta (0, 0)
Screenshot: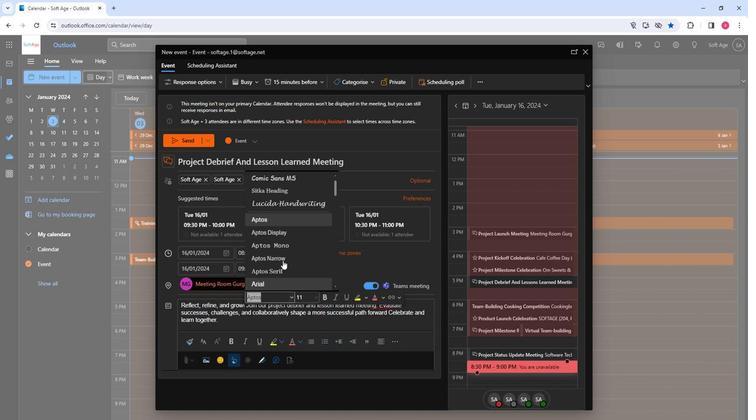 
Action: Mouse scrolled (280, 260) with delta (0, 0)
Screenshot: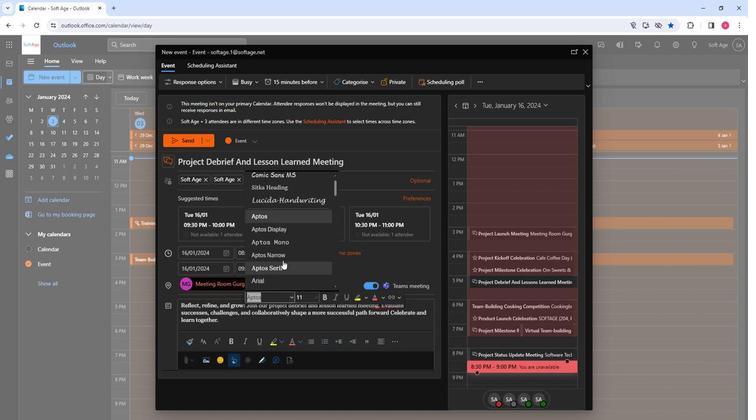 
Action: Mouse moved to (260, 228)
Screenshot: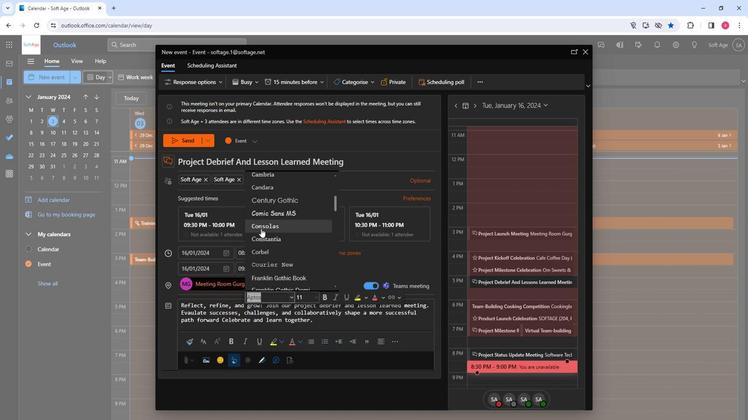 
Action: Mouse pressed left at (260, 228)
Screenshot: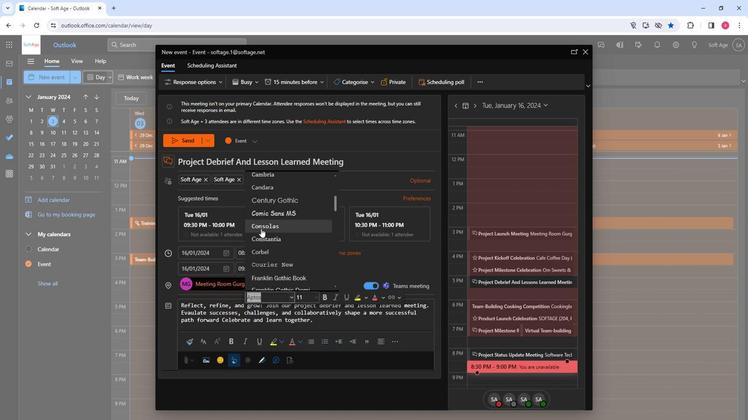 
Action: Mouse moved to (242, 344)
Screenshot: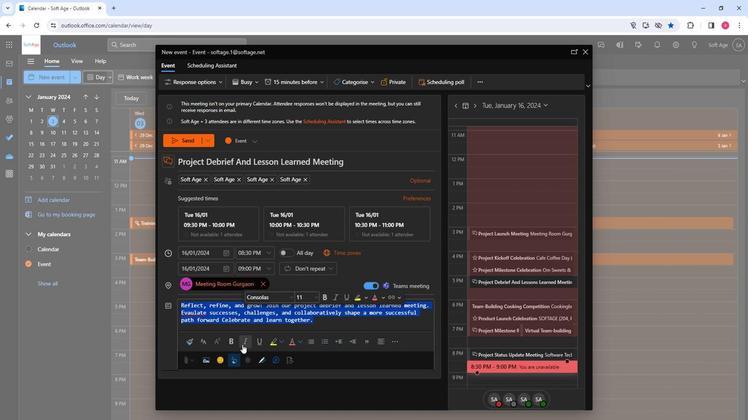 
Action: Mouse pressed left at (242, 344)
Screenshot: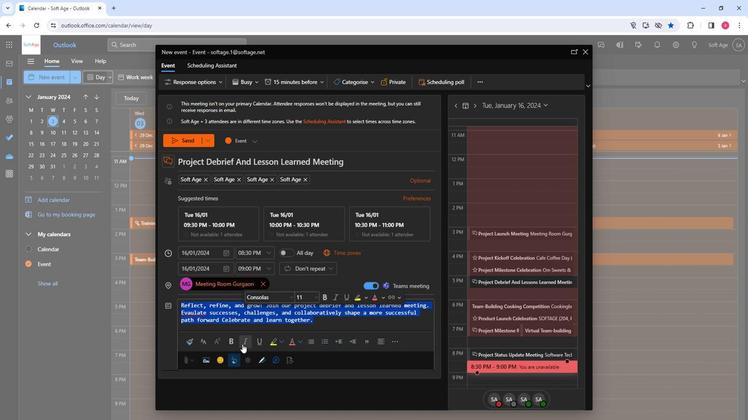 
Action: Mouse moved to (280, 340)
Screenshot: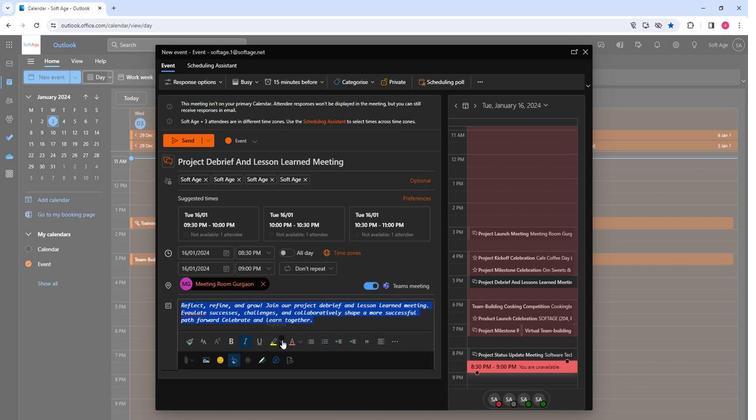 
Action: Mouse pressed left at (280, 340)
Screenshot: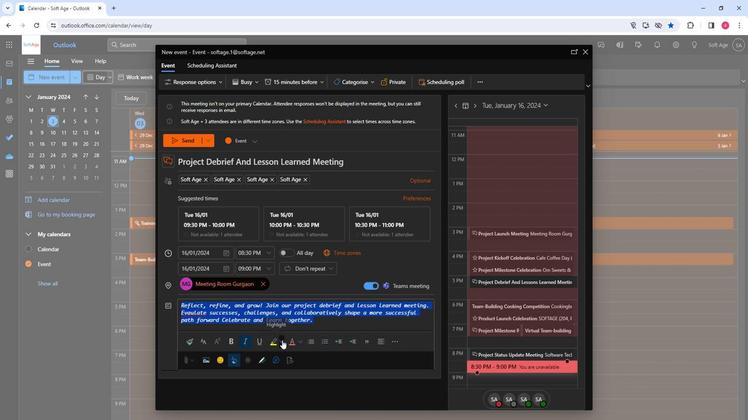 
Action: Mouse moved to (282, 363)
Screenshot: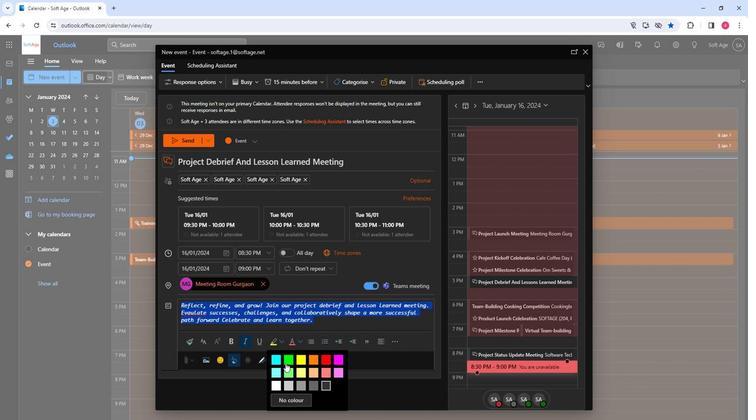 
Action: Mouse pressed left at (282, 363)
Screenshot: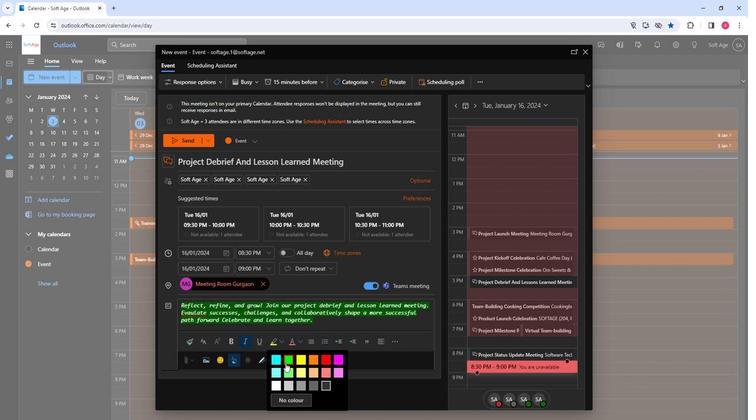 
Action: Mouse moved to (329, 325)
Screenshot: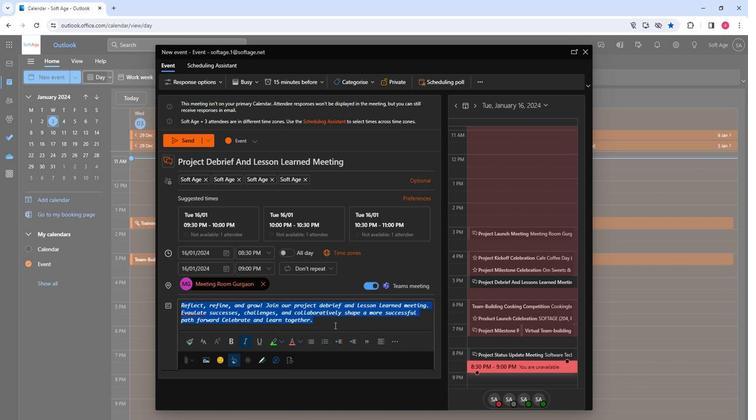 
Action: Mouse pressed left at (329, 325)
Screenshot: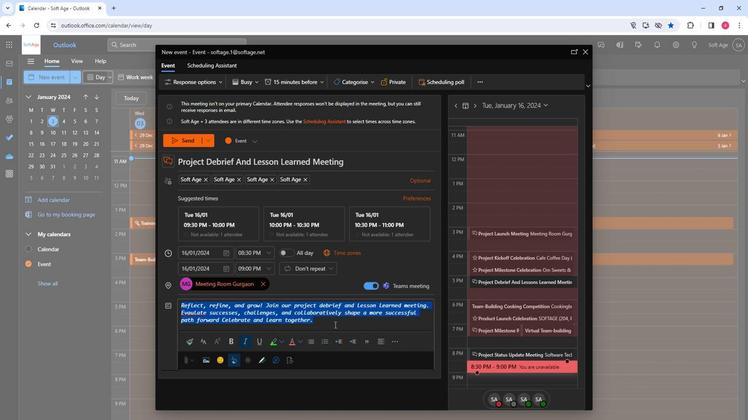 
Action: Mouse moved to (309, 326)
Screenshot: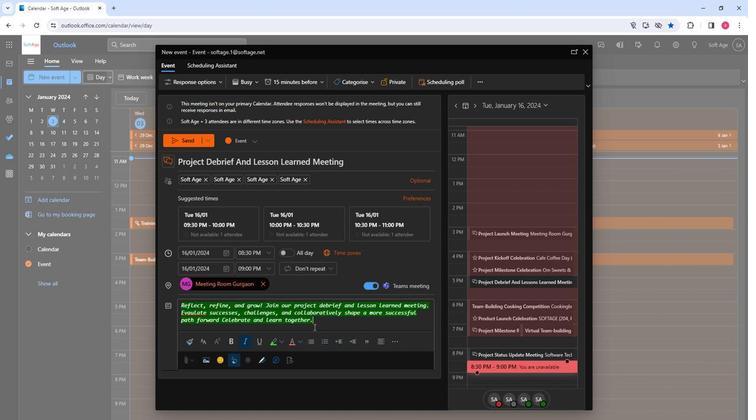
Action: Mouse pressed left at (309, 326)
Screenshot: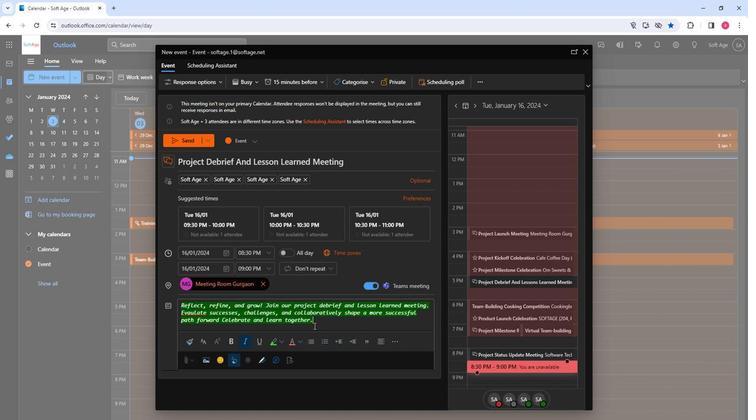 
Action: Mouse moved to (182, 141)
Screenshot: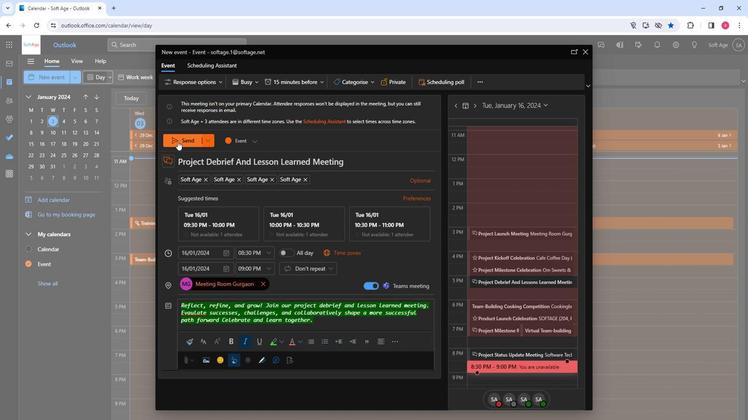 
Action: Mouse pressed left at (182, 141)
Screenshot: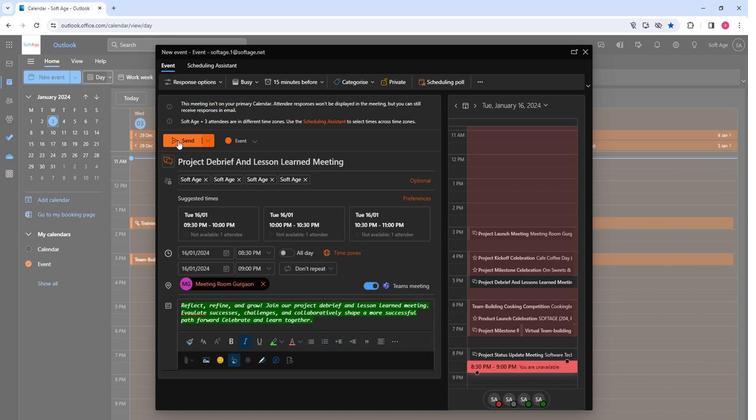 
Action: Mouse moved to (259, 295)
Screenshot: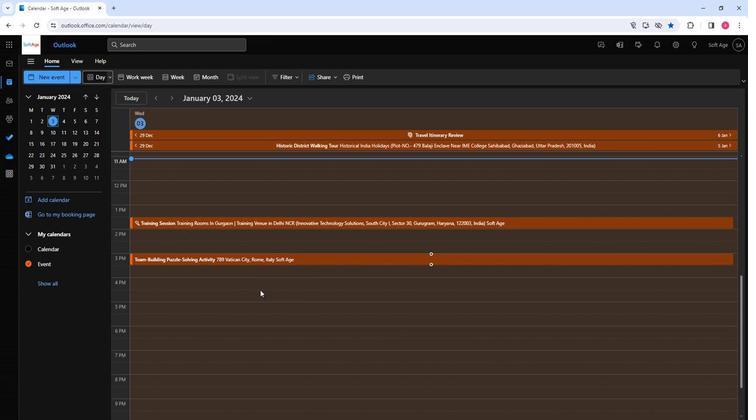 
